 Task: Look for space in Juazeiro do Norte, Brazil from 7th July, 2023 to 15th July, 2023 for 6 adults in price range Rs.15000 to Rs.20000. Place can be entire place with 3 bedrooms having 3 beds and 3 bathrooms. Property type can be house, flat, guest house. Booking option can be shelf check-in. Required host language is Spanish.
Action: Mouse moved to (401, 73)
Screenshot: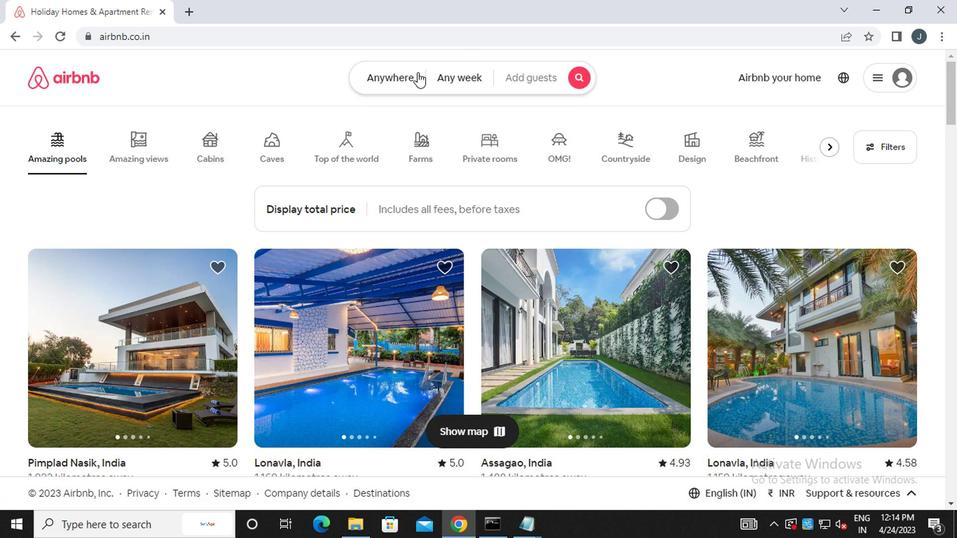
Action: Mouse pressed left at (401, 73)
Screenshot: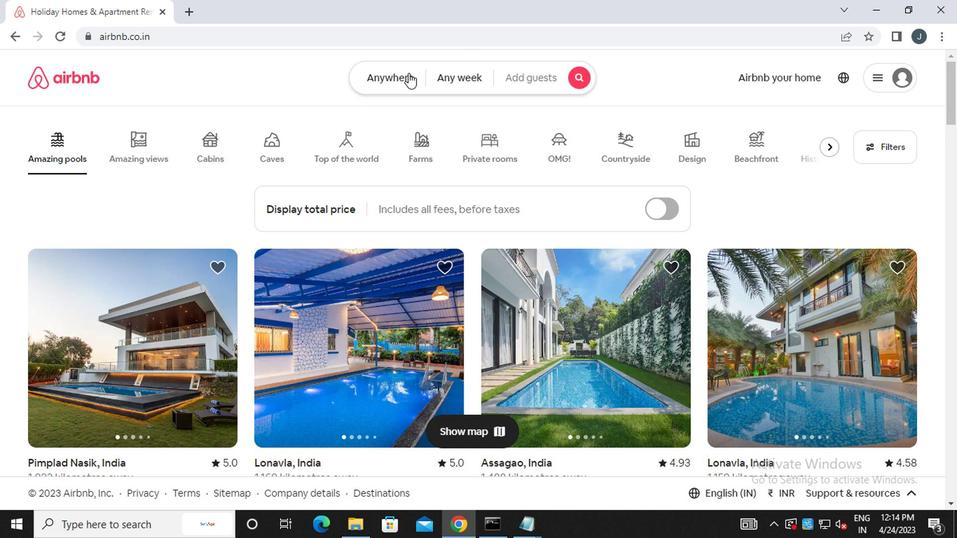
Action: Mouse moved to (268, 135)
Screenshot: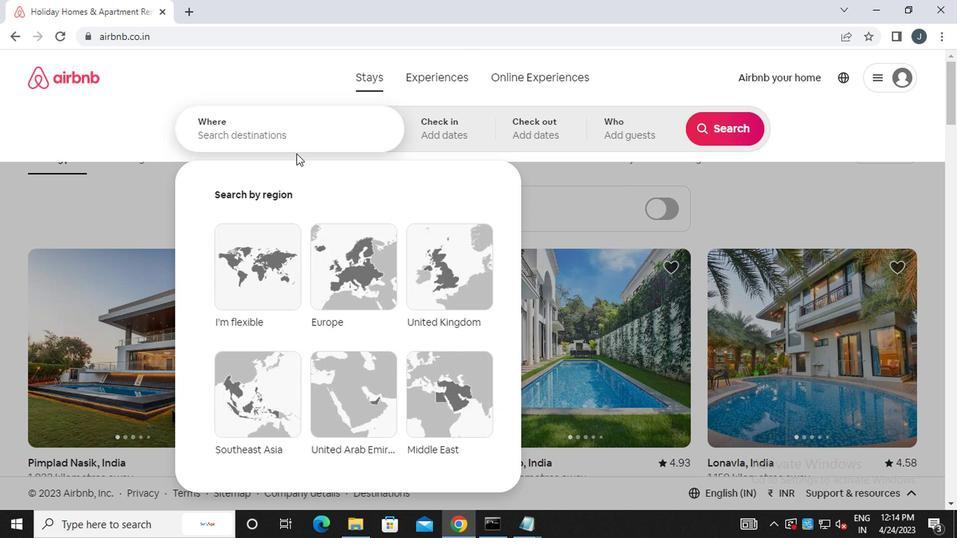 
Action: Mouse pressed left at (268, 135)
Screenshot: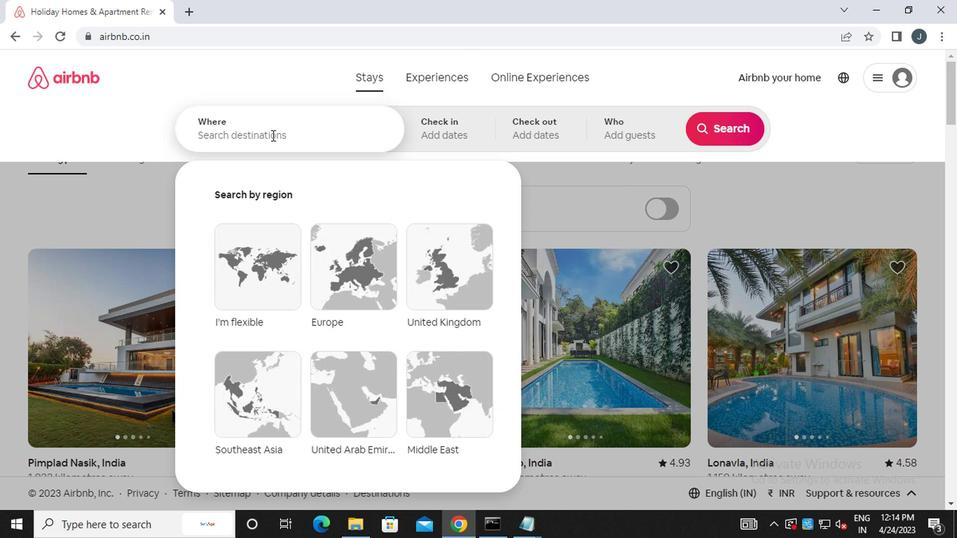 
Action: Mouse moved to (268, 135)
Screenshot: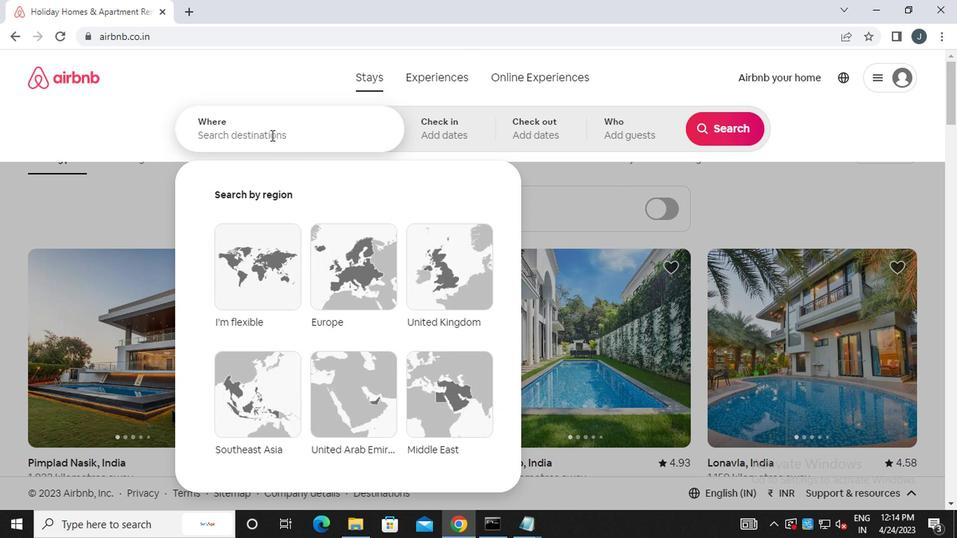 
Action: Key pressed <Key.caps_lock>j<Key.caps_lock>auzeiro<Key.space>do<Key.space><Key.caps_lock>b<Key.caps_lock>razil,
Screenshot: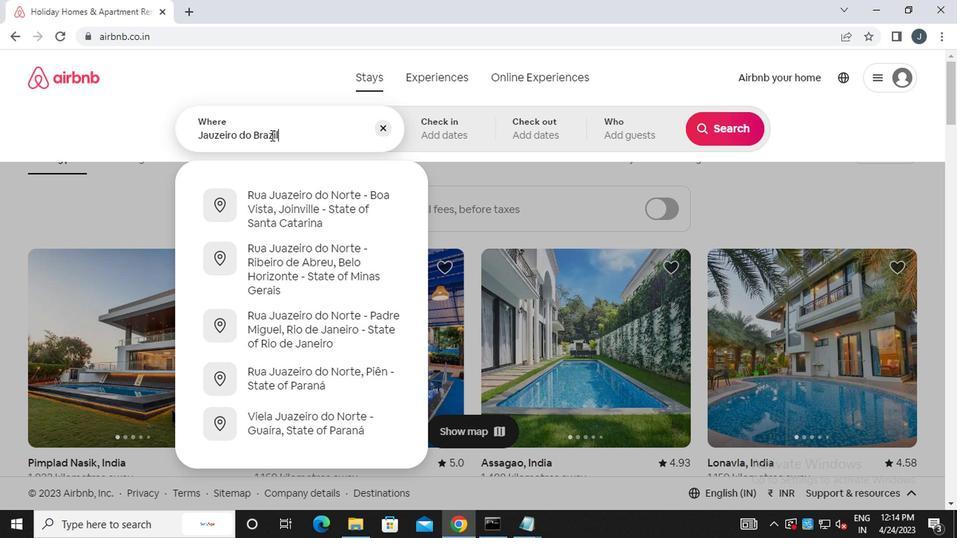 
Action: Mouse moved to (443, 129)
Screenshot: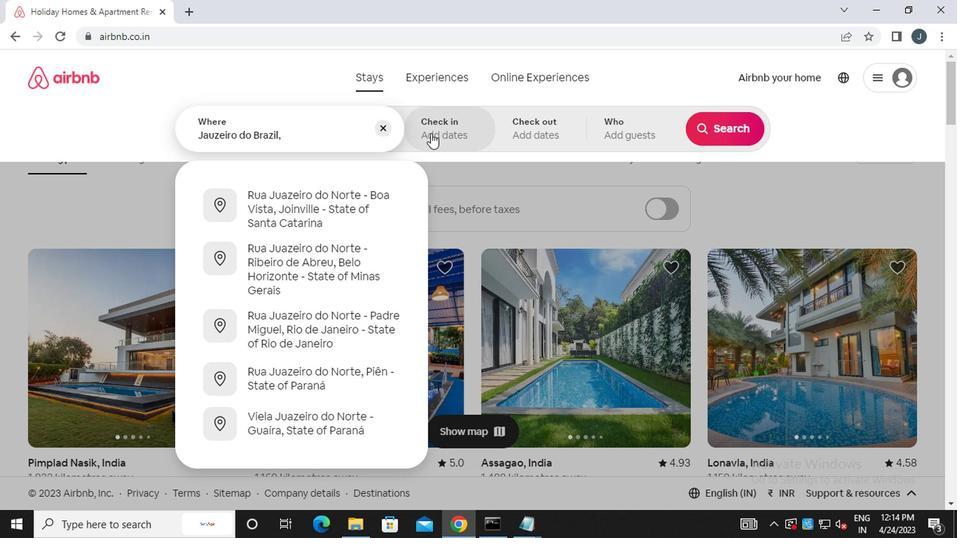 
Action: Mouse pressed left at (443, 129)
Screenshot: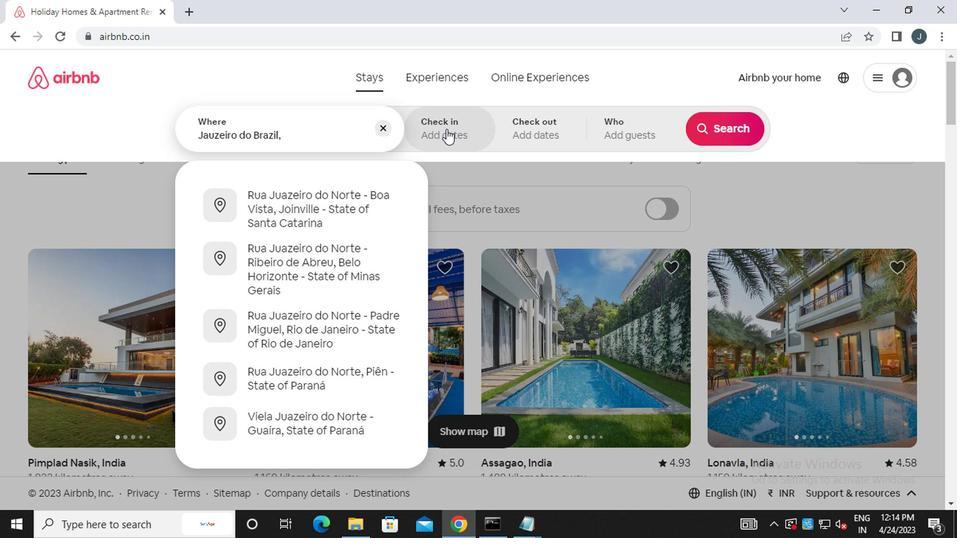 
Action: Mouse moved to (713, 243)
Screenshot: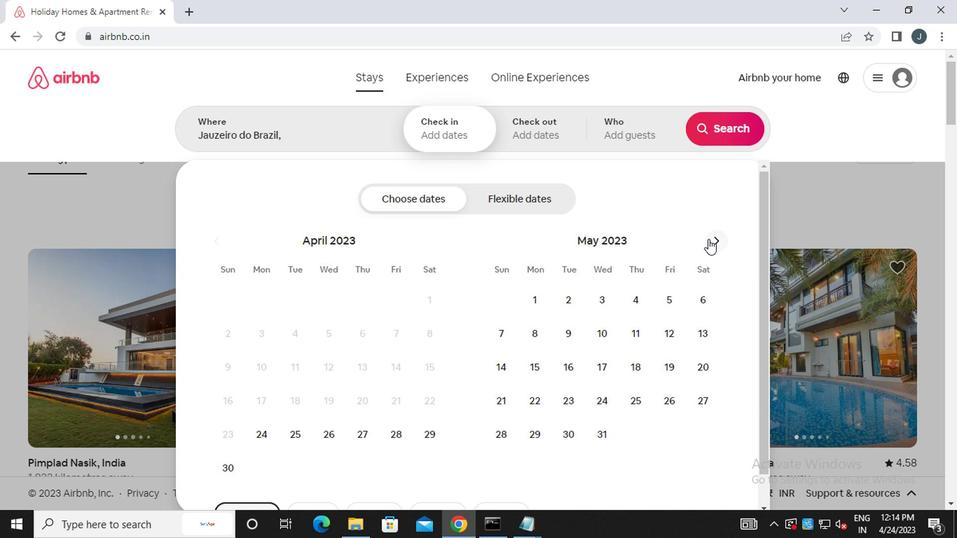 
Action: Mouse pressed left at (713, 243)
Screenshot: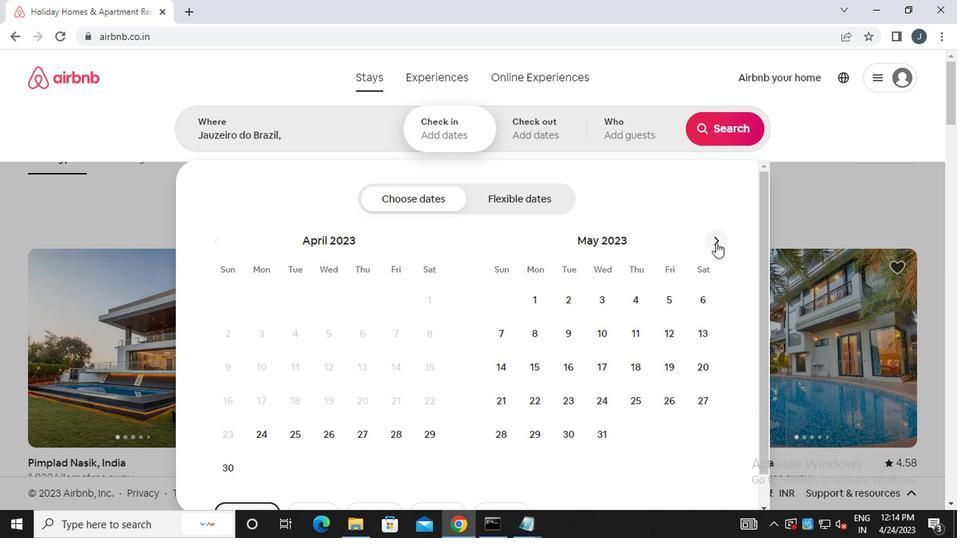 
Action: Mouse pressed left at (713, 243)
Screenshot: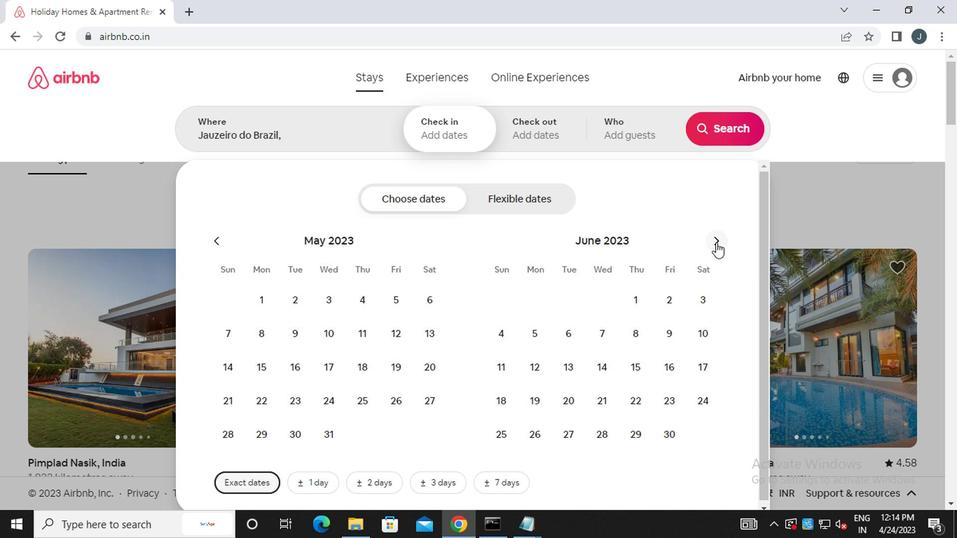
Action: Mouse moved to (665, 340)
Screenshot: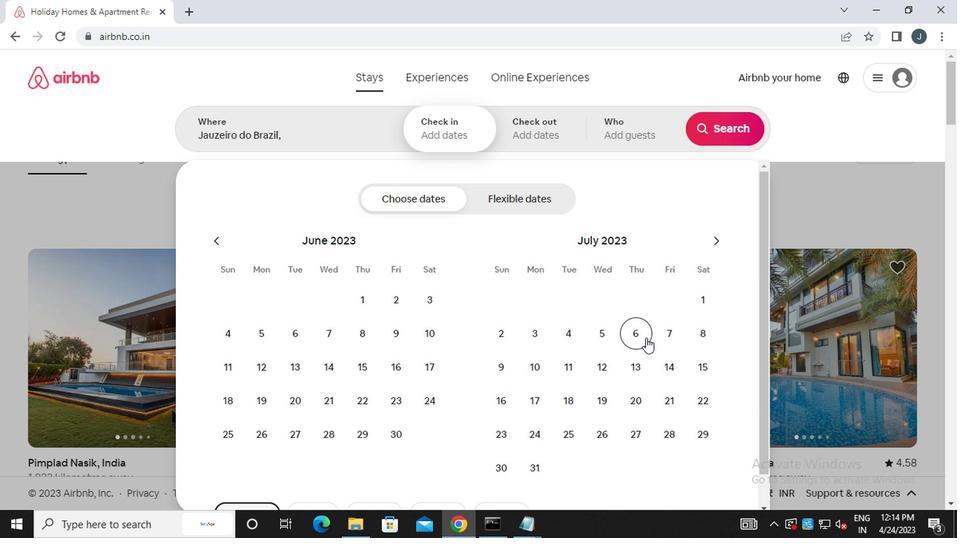 
Action: Mouse pressed left at (665, 340)
Screenshot: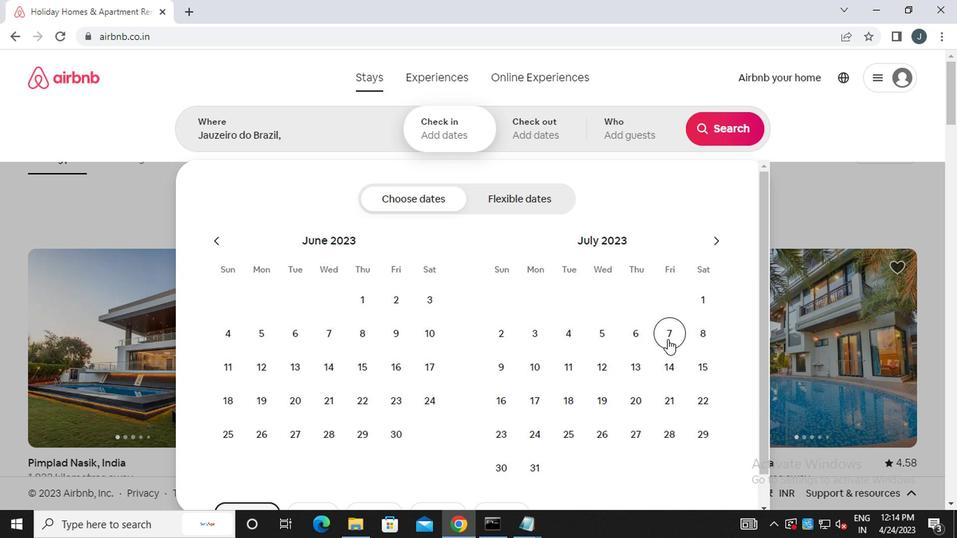 
Action: Mouse moved to (695, 369)
Screenshot: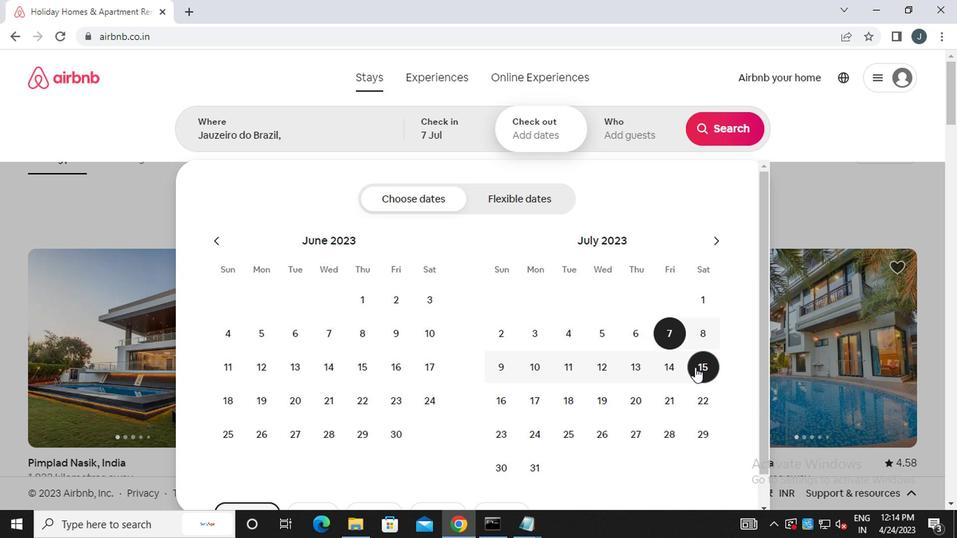 
Action: Mouse pressed left at (695, 369)
Screenshot: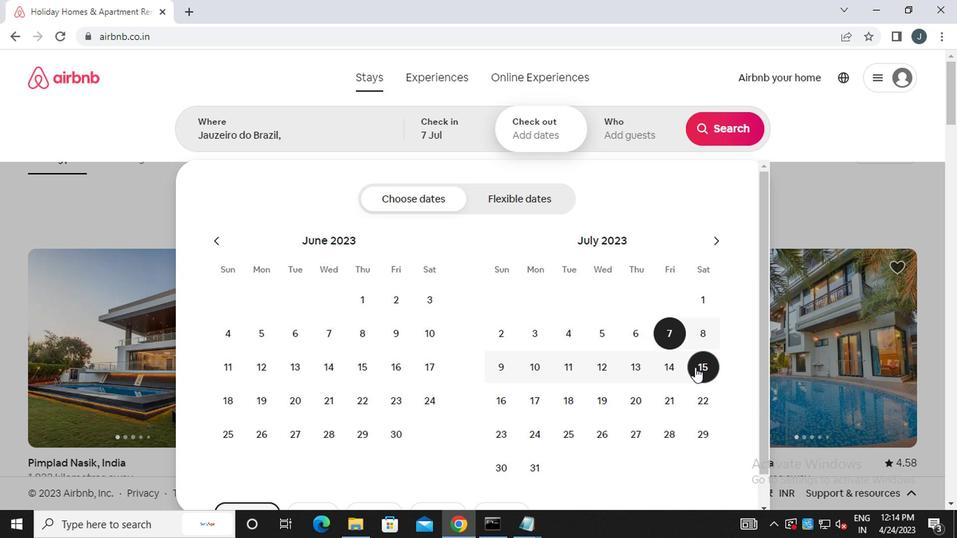 
Action: Mouse moved to (639, 129)
Screenshot: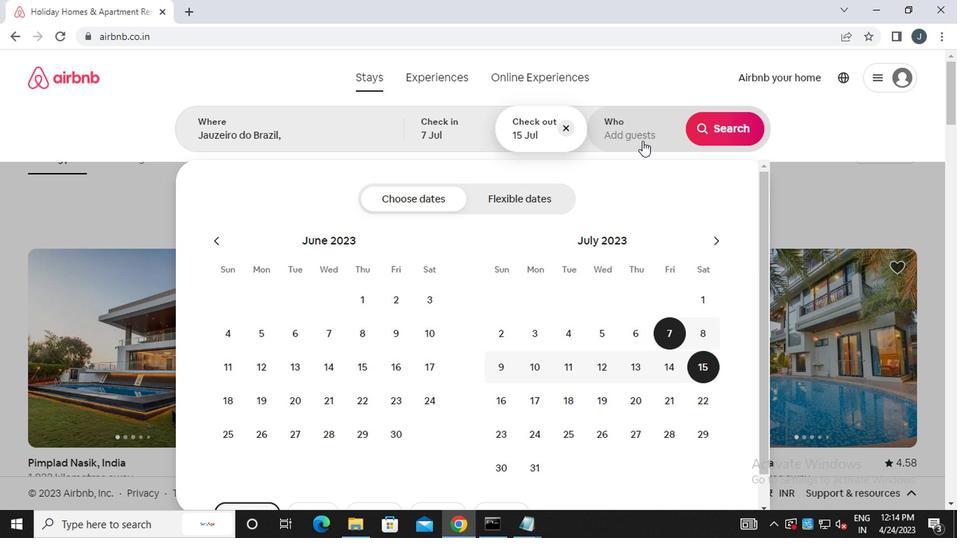 
Action: Mouse pressed left at (639, 129)
Screenshot: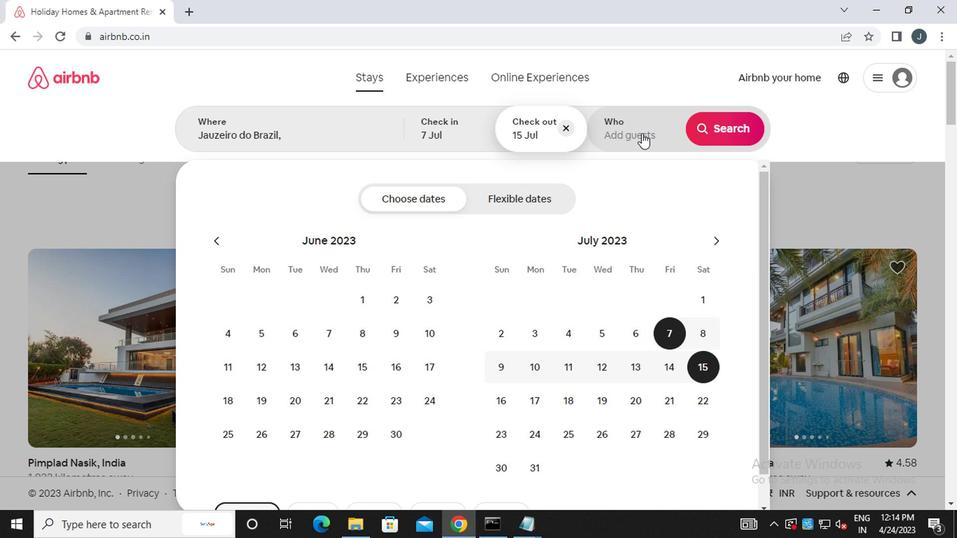 
Action: Mouse moved to (719, 200)
Screenshot: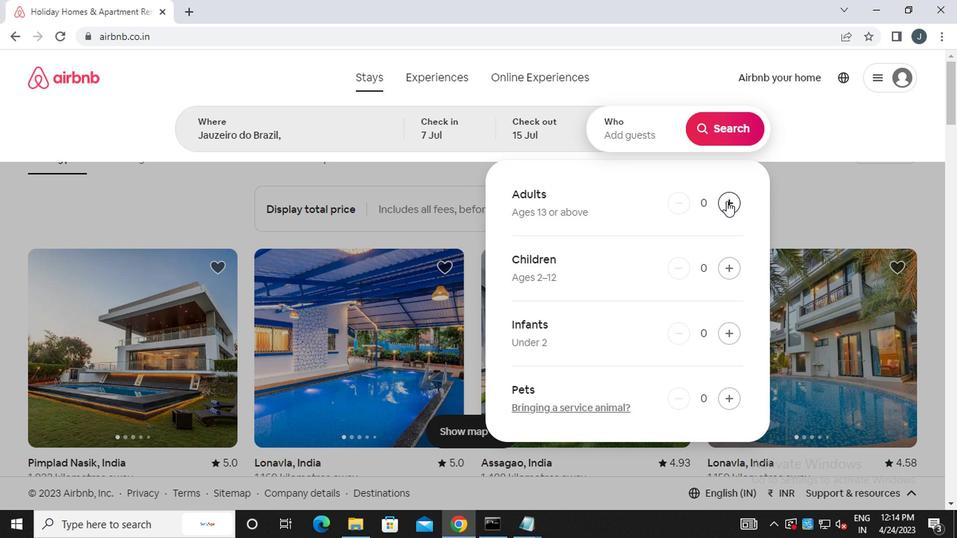 
Action: Mouse pressed left at (719, 200)
Screenshot: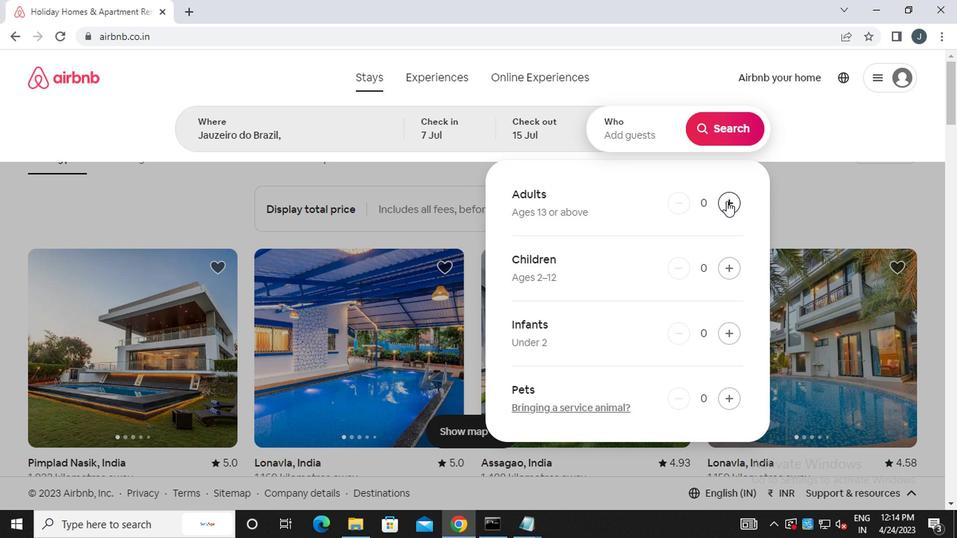 
Action: Mouse moved to (721, 200)
Screenshot: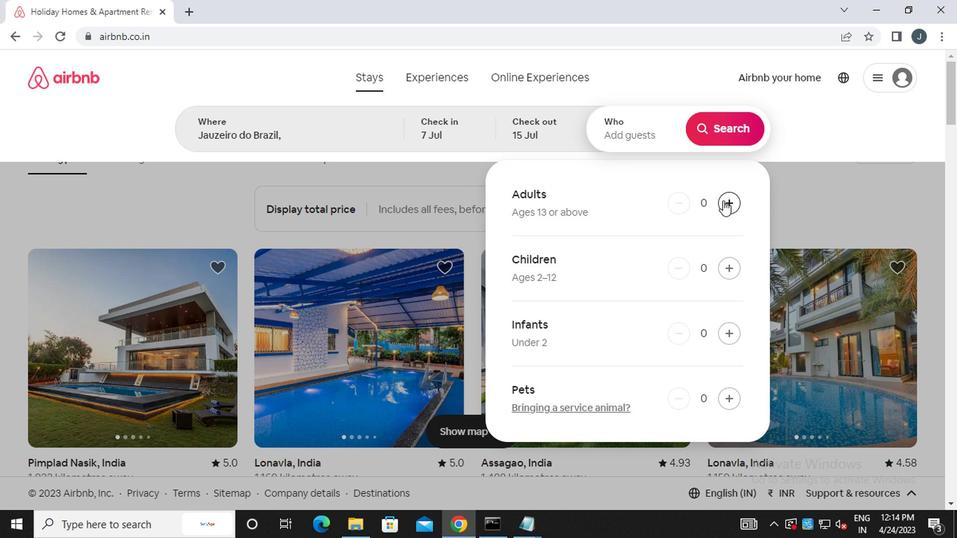 
Action: Mouse pressed left at (721, 200)
Screenshot: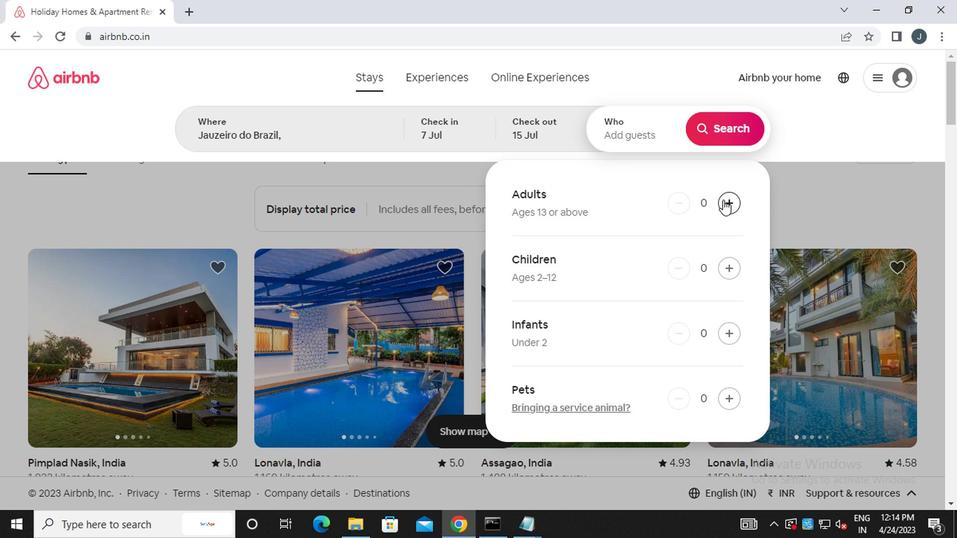 
Action: Mouse pressed left at (721, 200)
Screenshot: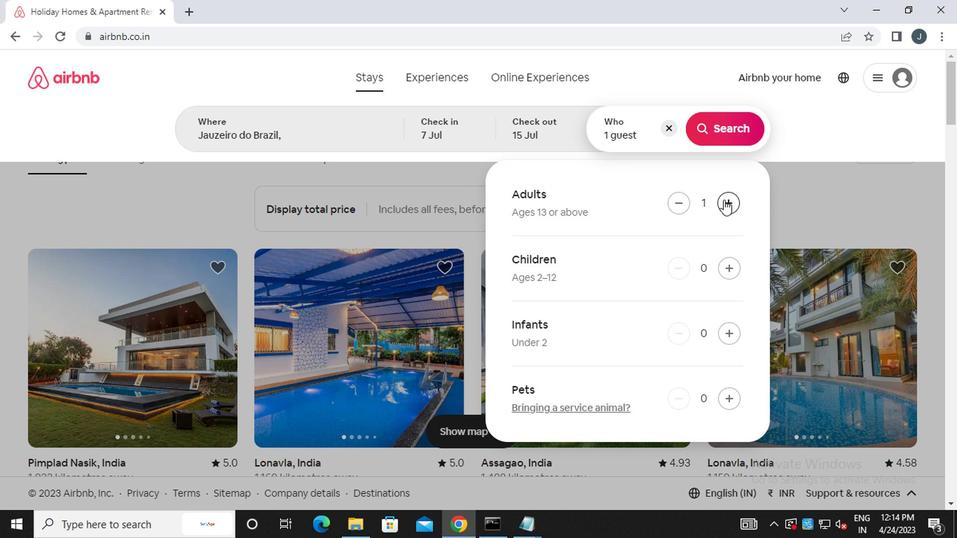 
Action: Mouse pressed left at (721, 200)
Screenshot: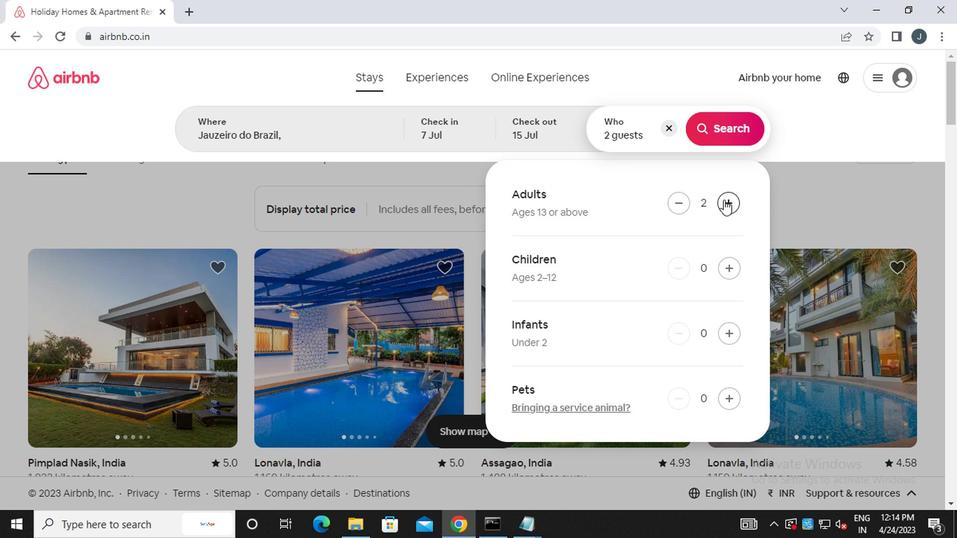 
Action: Mouse pressed left at (721, 200)
Screenshot: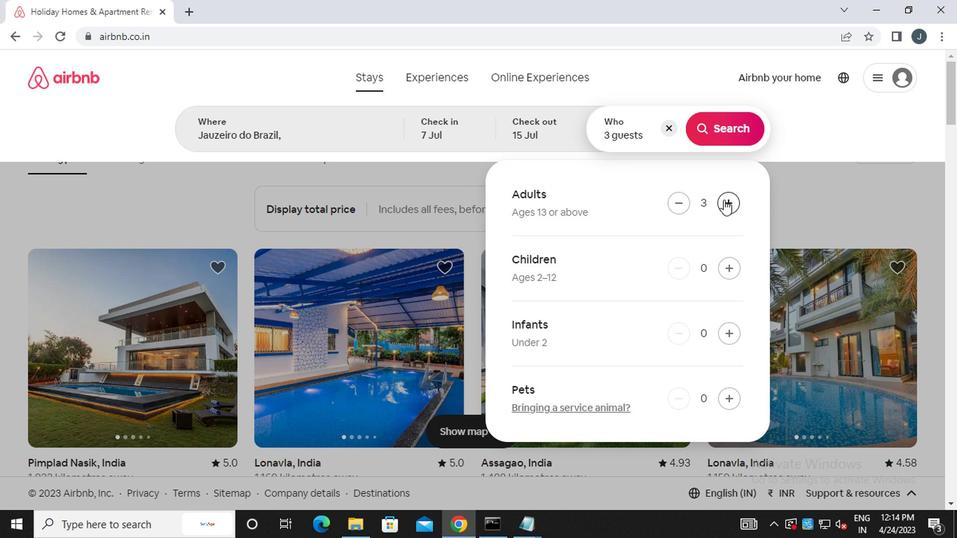 
Action: Mouse pressed left at (721, 200)
Screenshot: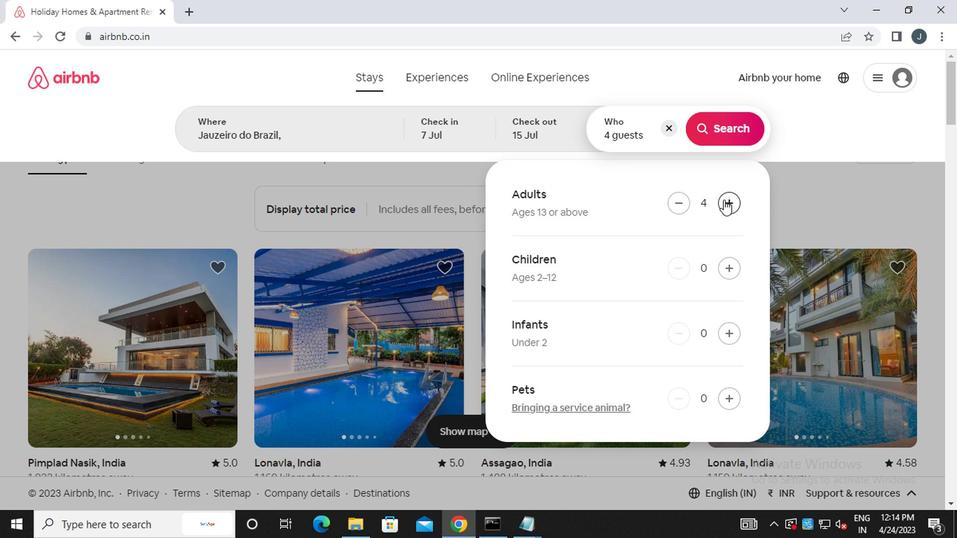 
Action: Mouse moved to (727, 131)
Screenshot: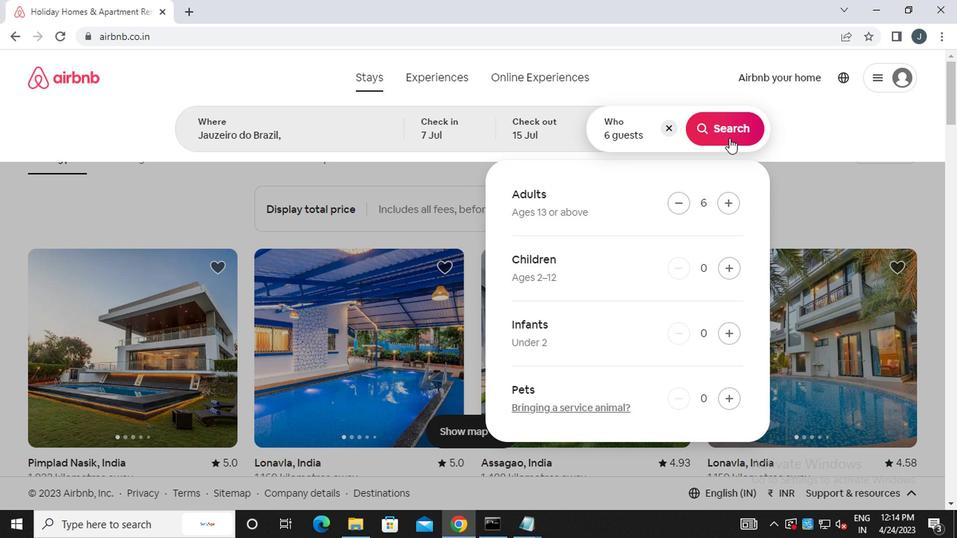
Action: Mouse pressed left at (727, 131)
Screenshot: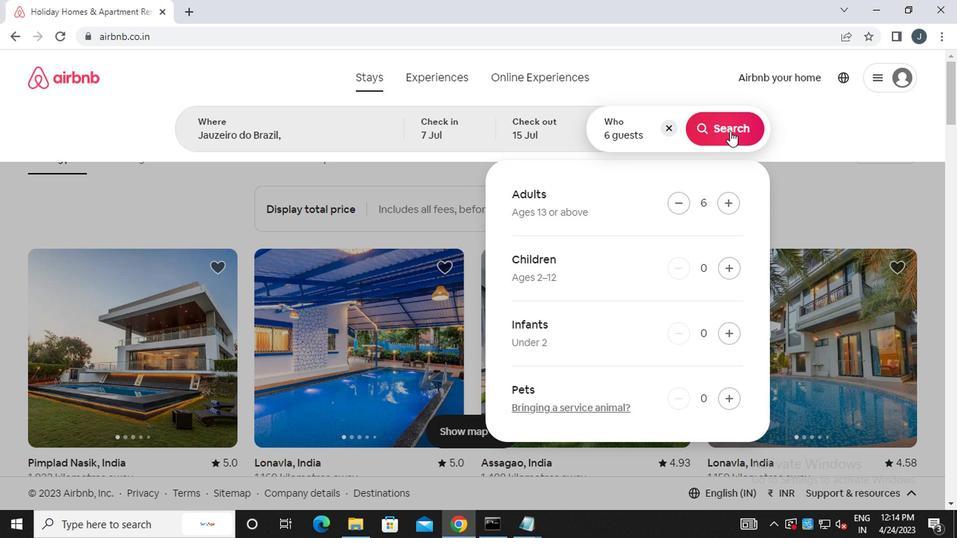 
Action: Mouse moved to (907, 128)
Screenshot: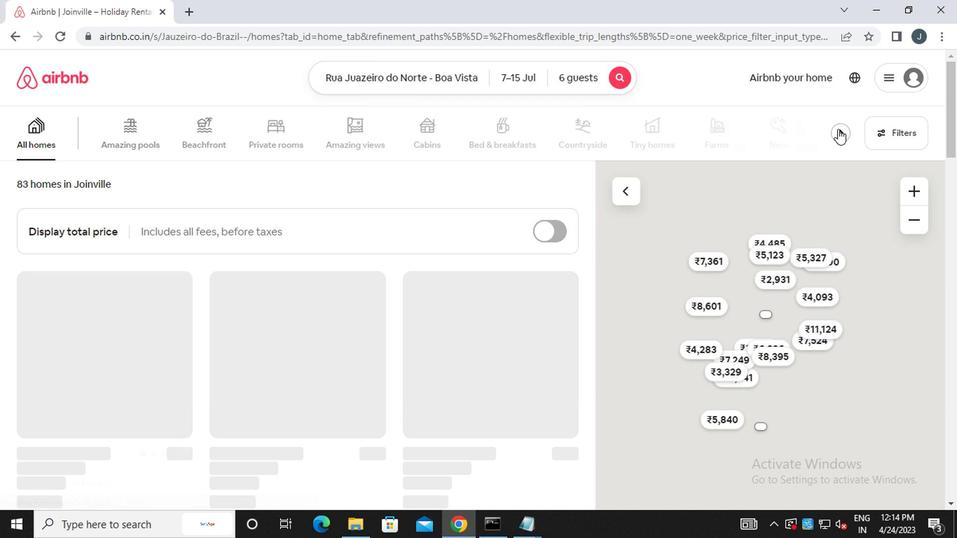 
Action: Mouse pressed left at (907, 128)
Screenshot: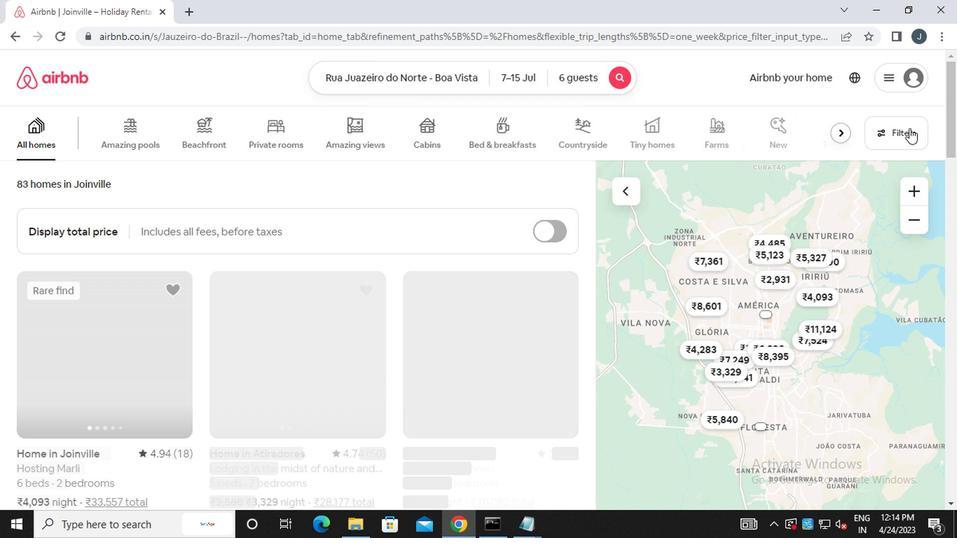 
Action: Mouse moved to (343, 300)
Screenshot: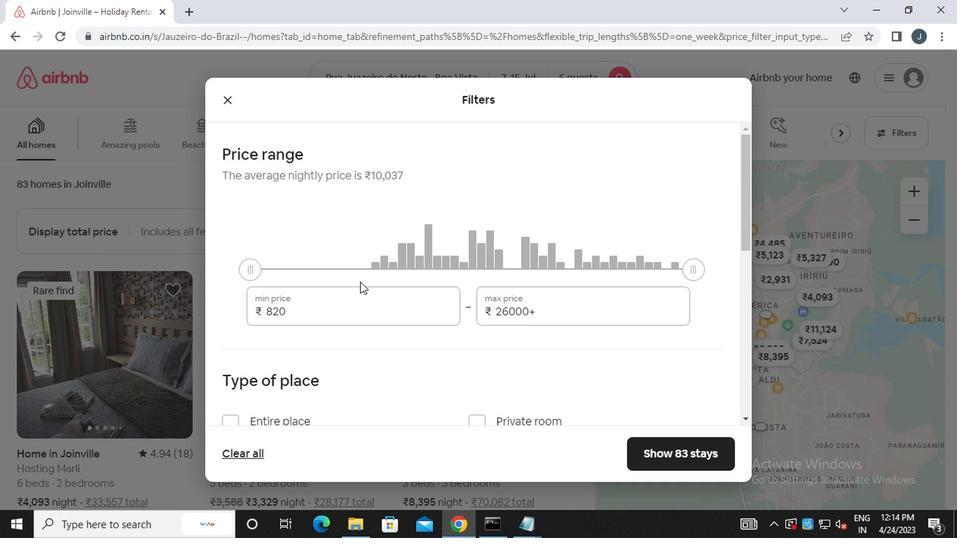 
Action: Mouse pressed left at (343, 300)
Screenshot: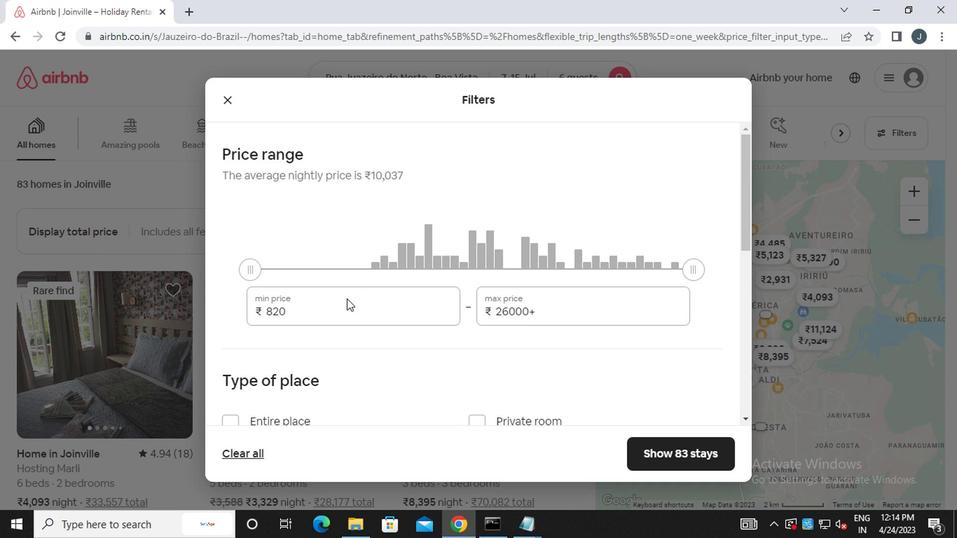 
Action: Mouse moved to (343, 300)
Screenshot: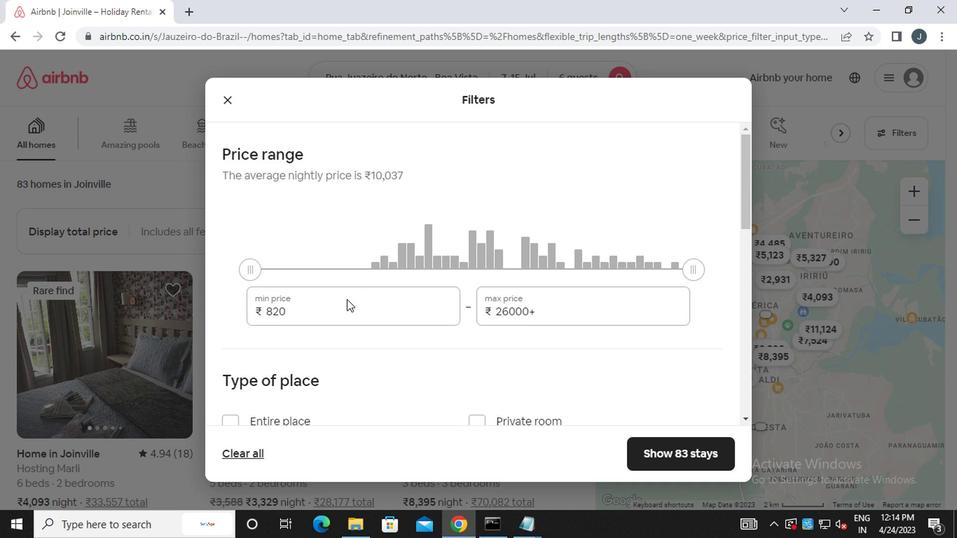 
Action: Key pressed <Key.backspace><Key.backspace><Key.backspace><<97>><<101>><<96>><<96>><<96>>
Screenshot: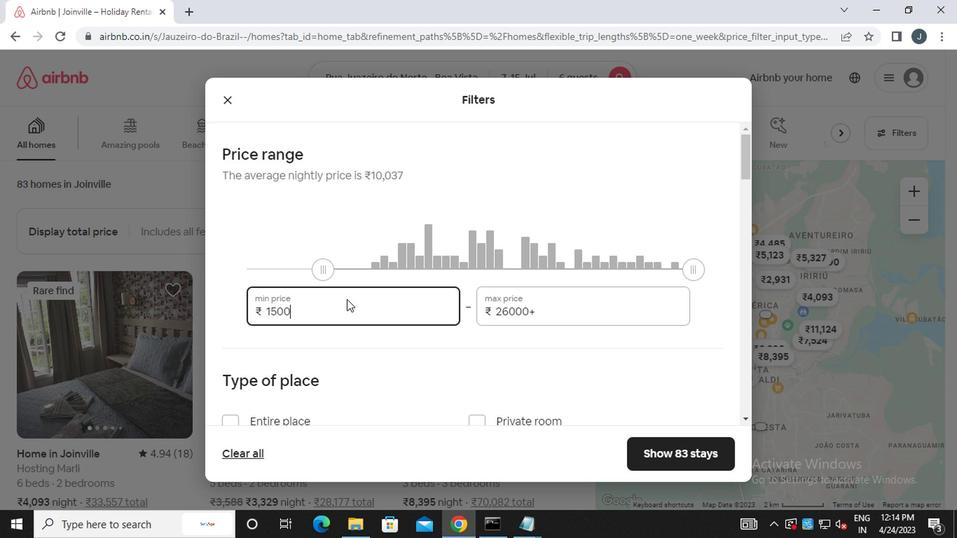
Action: Mouse moved to (563, 312)
Screenshot: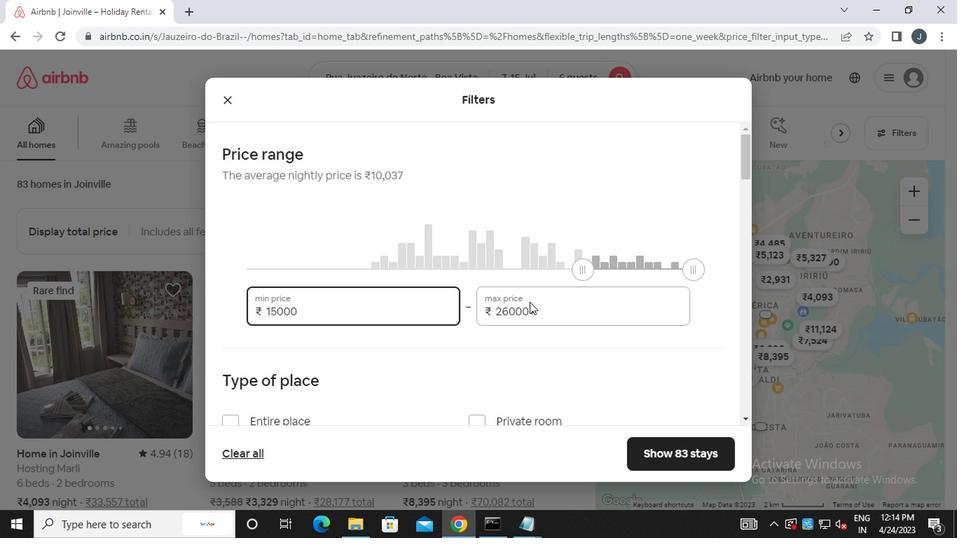 
Action: Mouse pressed left at (563, 312)
Screenshot: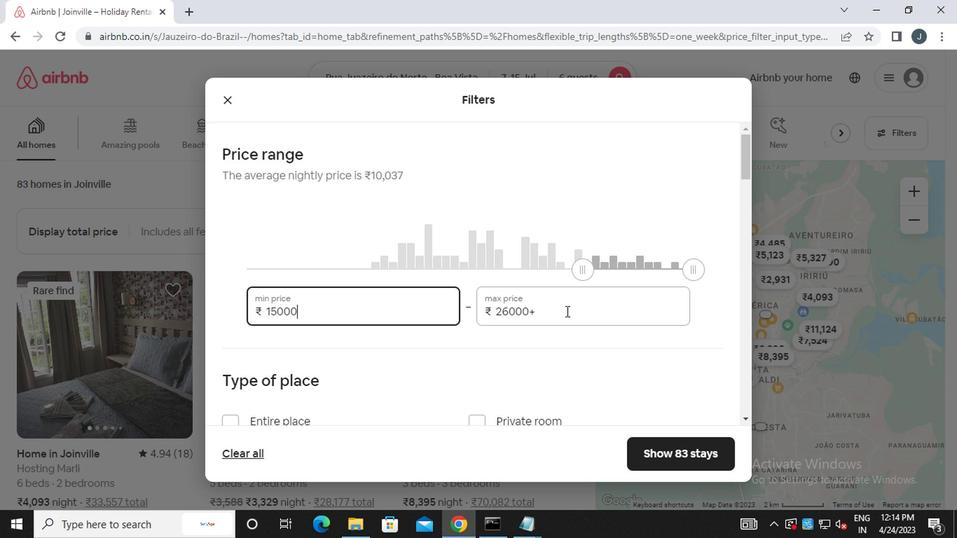 
Action: Key pressed <Key.backspace><Key.backspace><Key.backspace><Key.backspace><Key.backspace><Key.backspace><Key.backspace><Key.backspace><Key.backspace><Key.backspace><Key.backspace><Key.backspace><<98>><<96>><<96>><<96>><<96>>
Screenshot: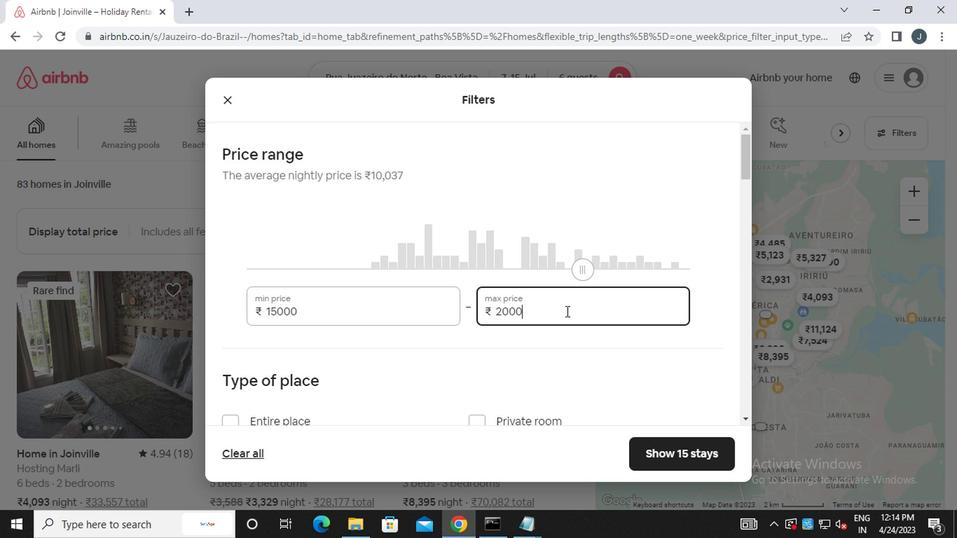 
Action: Mouse moved to (565, 319)
Screenshot: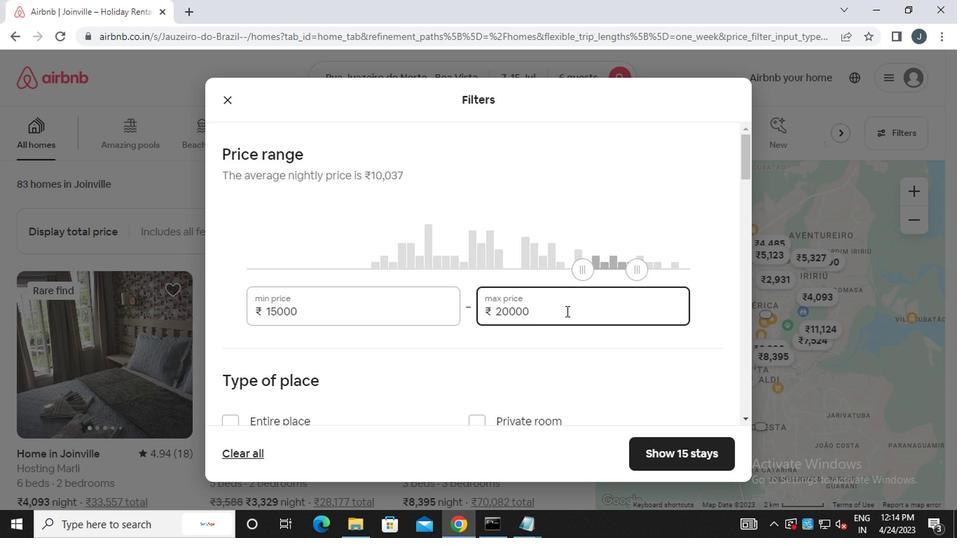 
Action: Mouse scrolled (565, 319) with delta (0, 0)
Screenshot: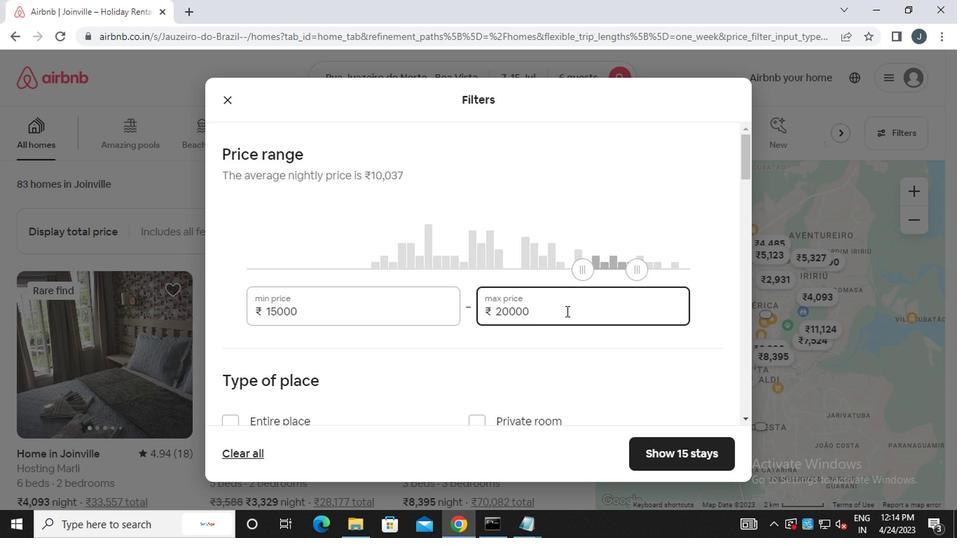 
Action: Mouse scrolled (565, 319) with delta (0, 0)
Screenshot: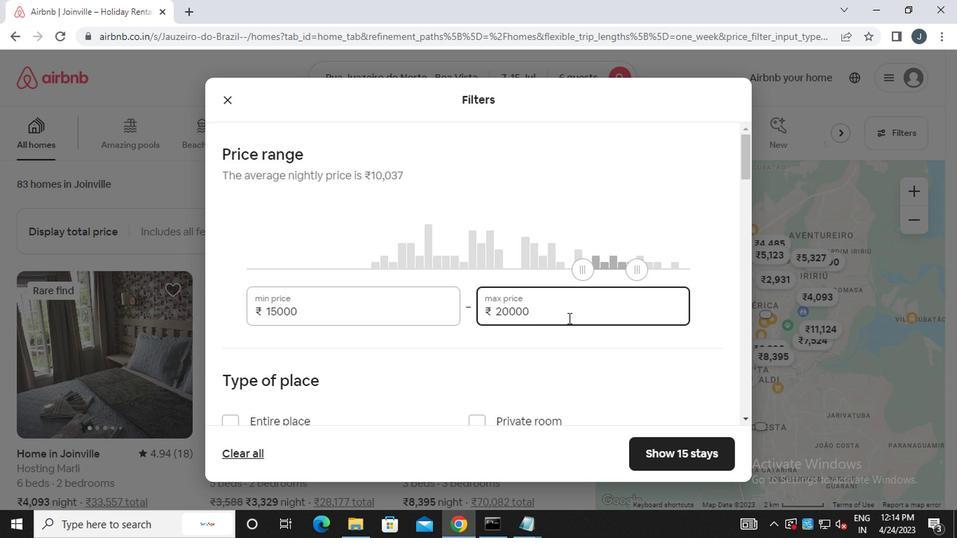 
Action: Mouse moved to (325, 288)
Screenshot: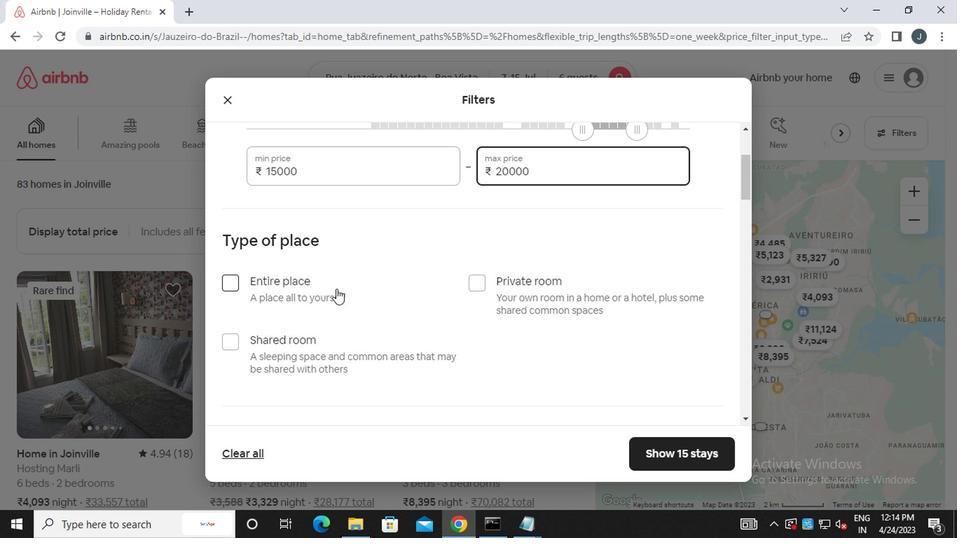 
Action: Mouse pressed left at (325, 288)
Screenshot: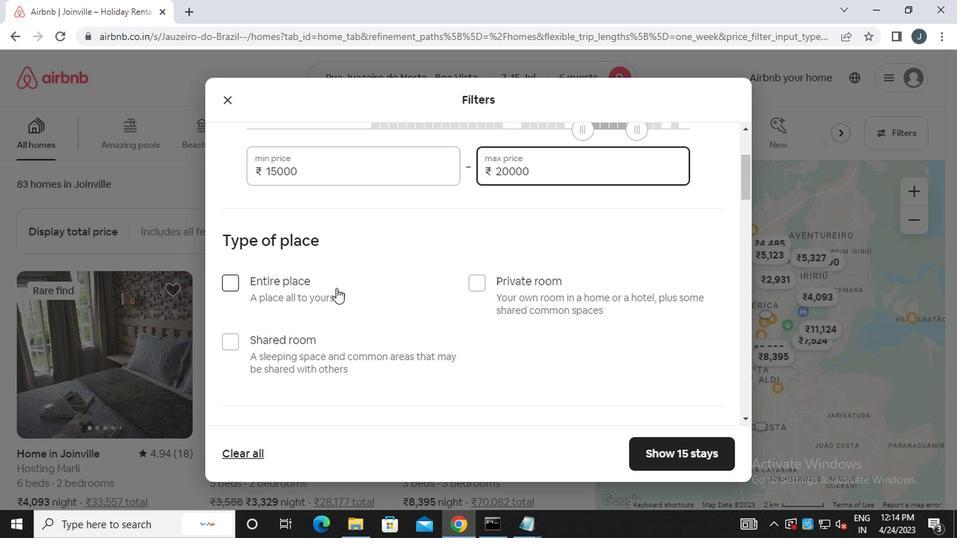 
Action: Mouse moved to (346, 300)
Screenshot: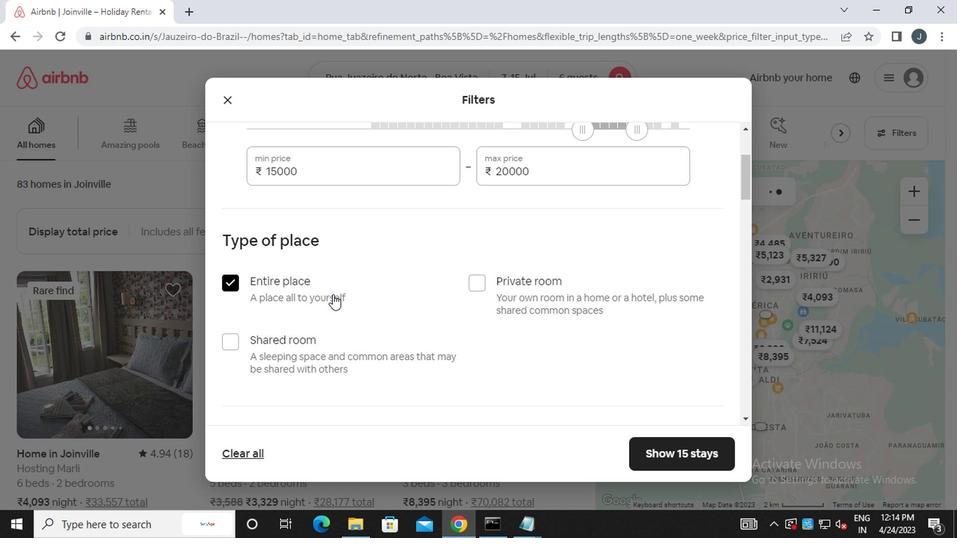 
Action: Mouse scrolled (346, 299) with delta (0, 0)
Screenshot: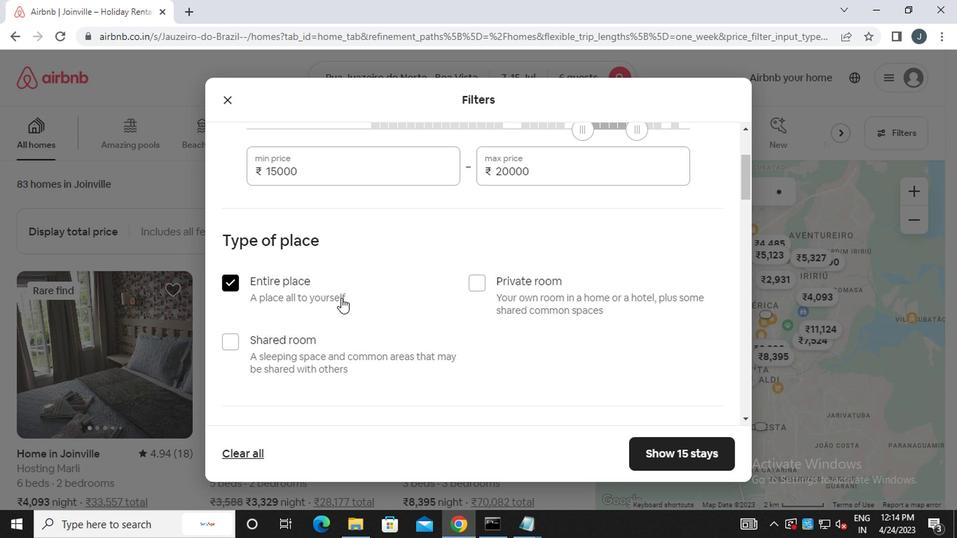 
Action: Mouse scrolled (346, 299) with delta (0, 0)
Screenshot: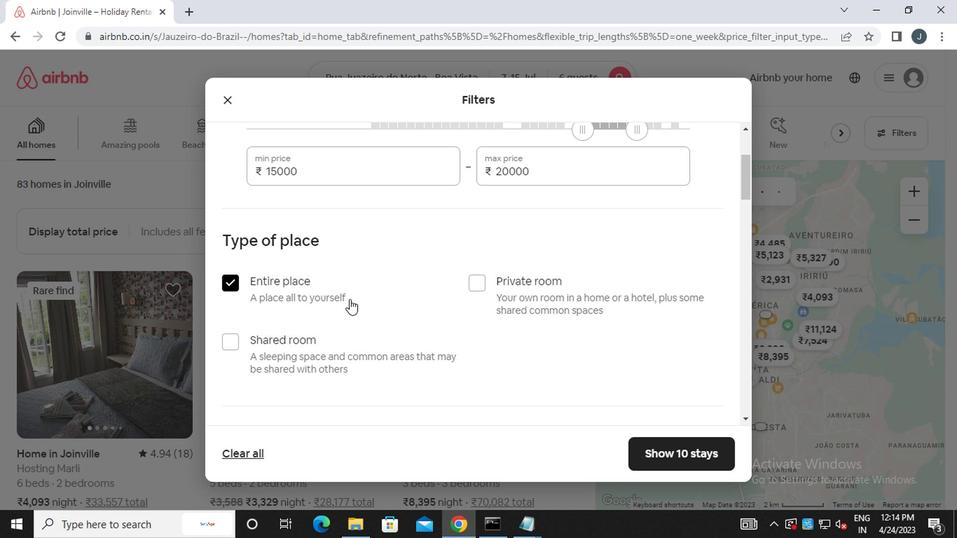 
Action: Mouse moved to (328, 367)
Screenshot: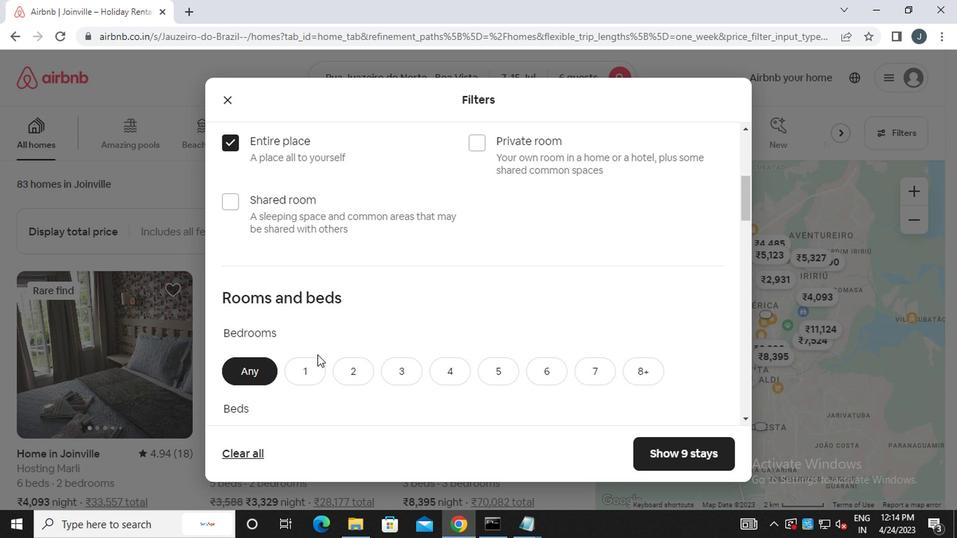
Action: Mouse scrolled (328, 367) with delta (0, 0)
Screenshot: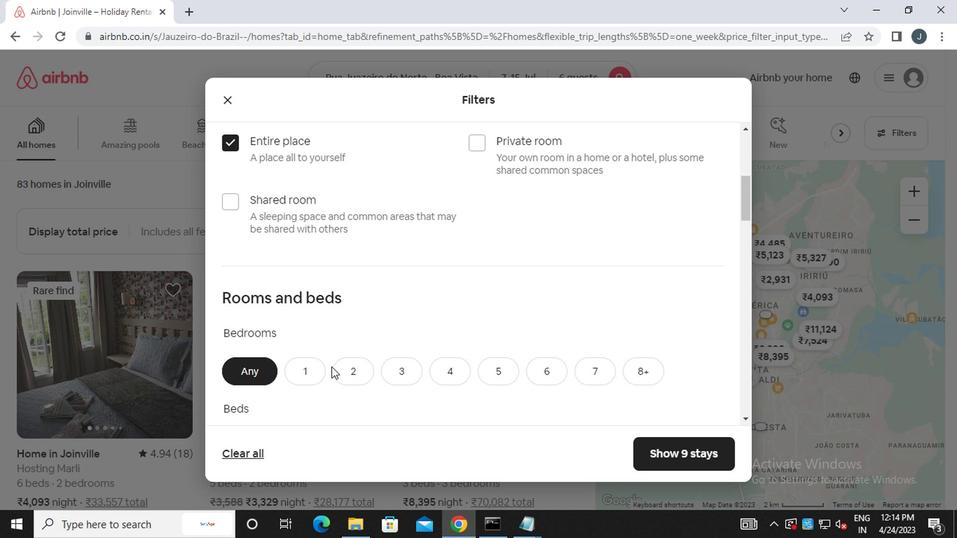 
Action: Mouse scrolled (328, 367) with delta (0, 0)
Screenshot: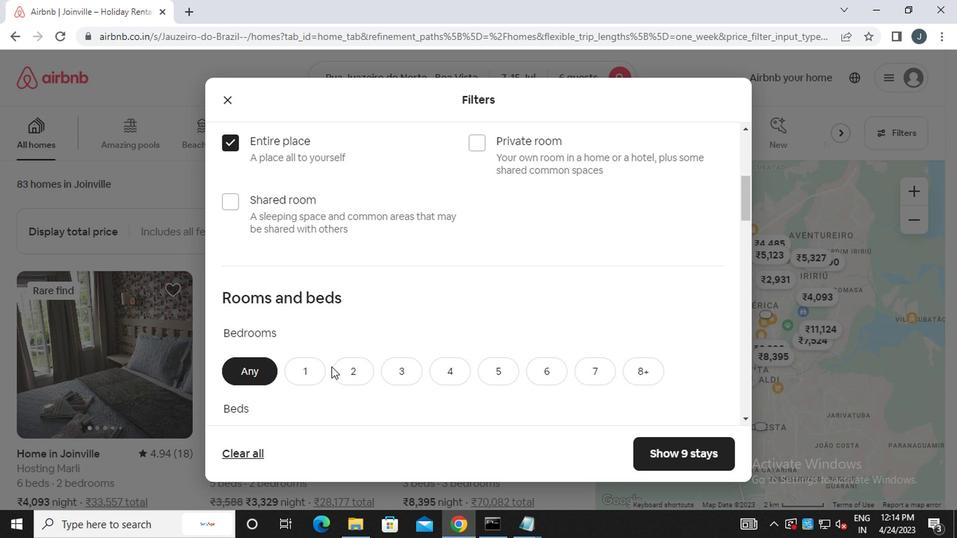 
Action: Mouse scrolled (328, 367) with delta (0, 0)
Screenshot: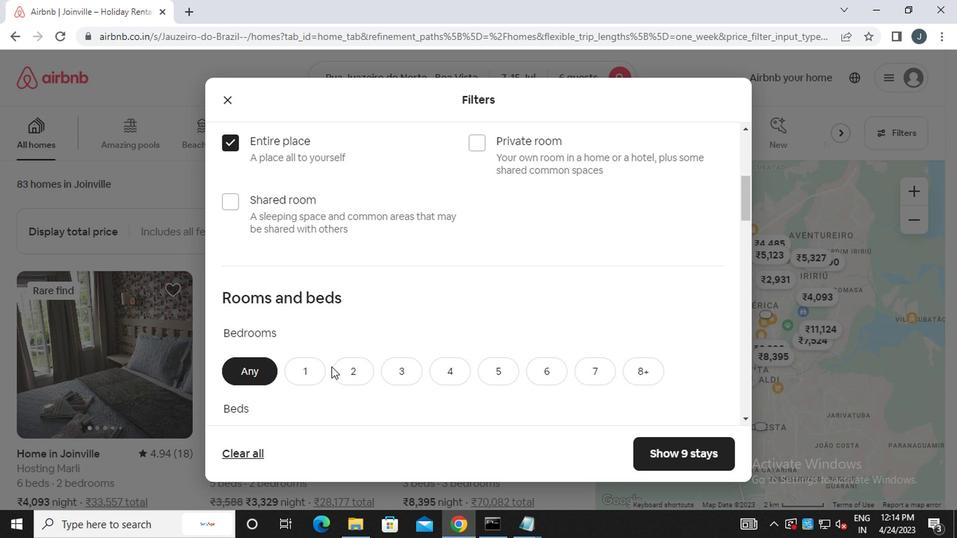 
Action: Mouse moved to (405, 166)
Screenshot: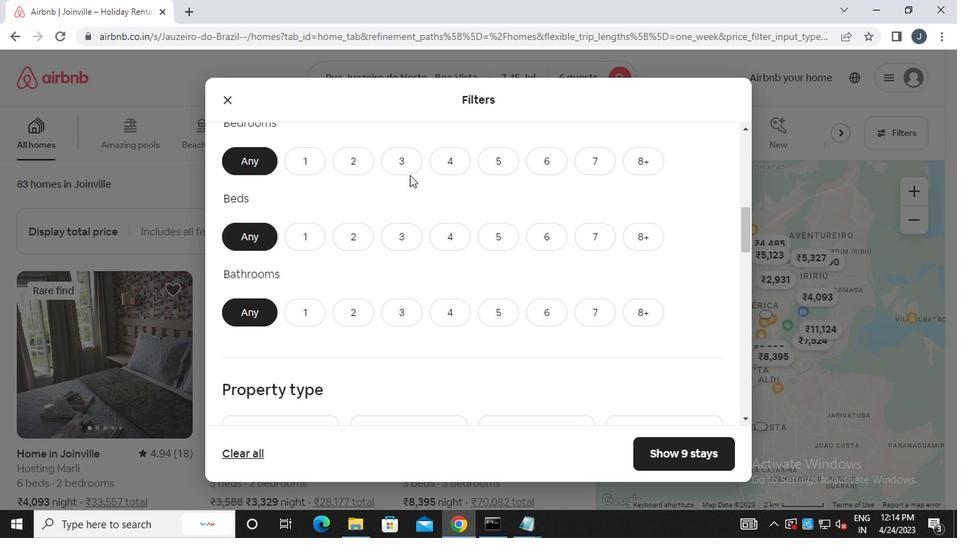 
Action: Mouse pressed left at (405, 166)
Screenshot: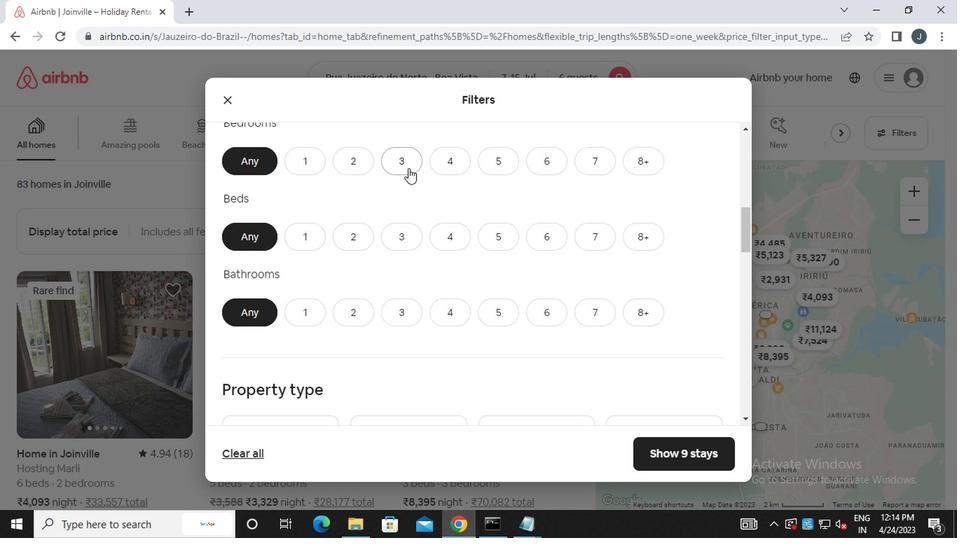 
Action: Mouse moved to (404, 229)
Screenshot: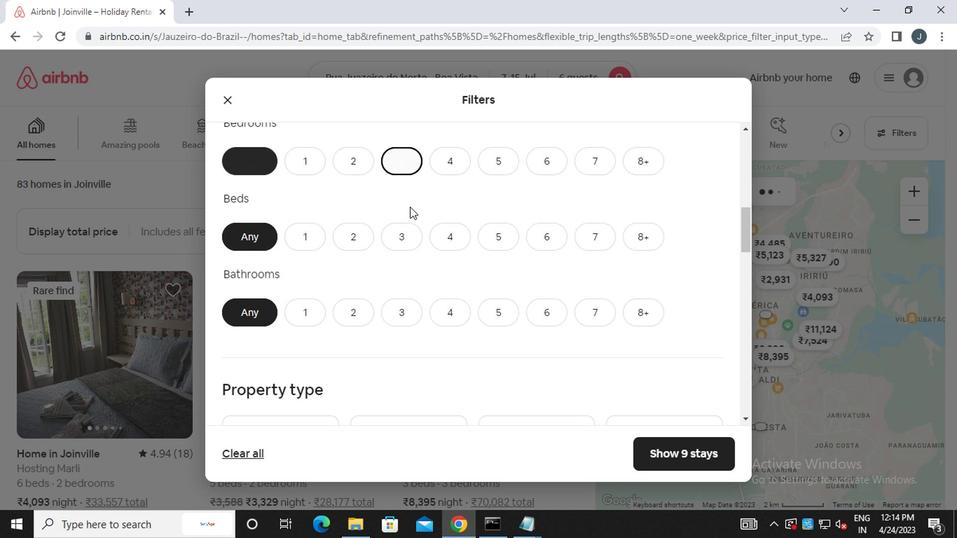 
Action: Mouse pressed left at (404, 229)
Screenshot: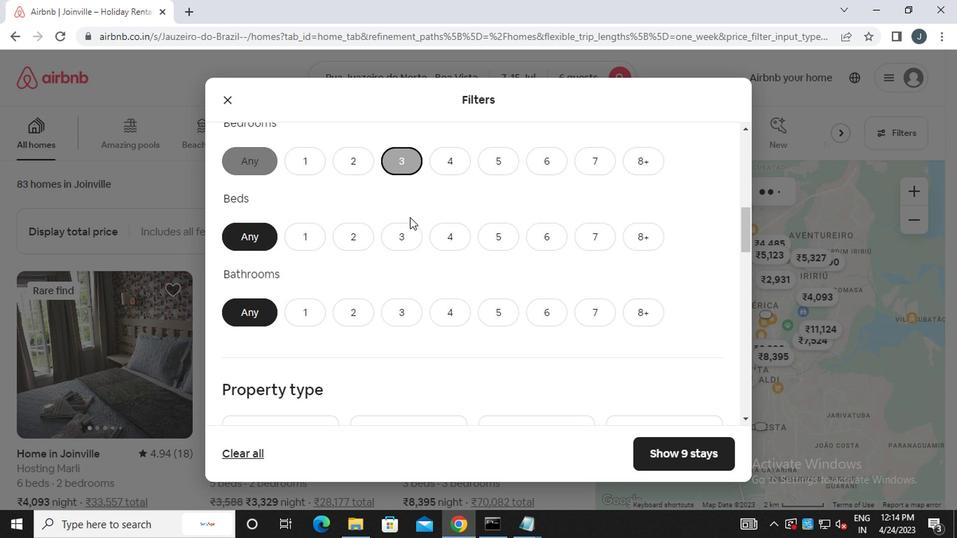 
Action: Mouse moved to (394, 311)
Screenshot: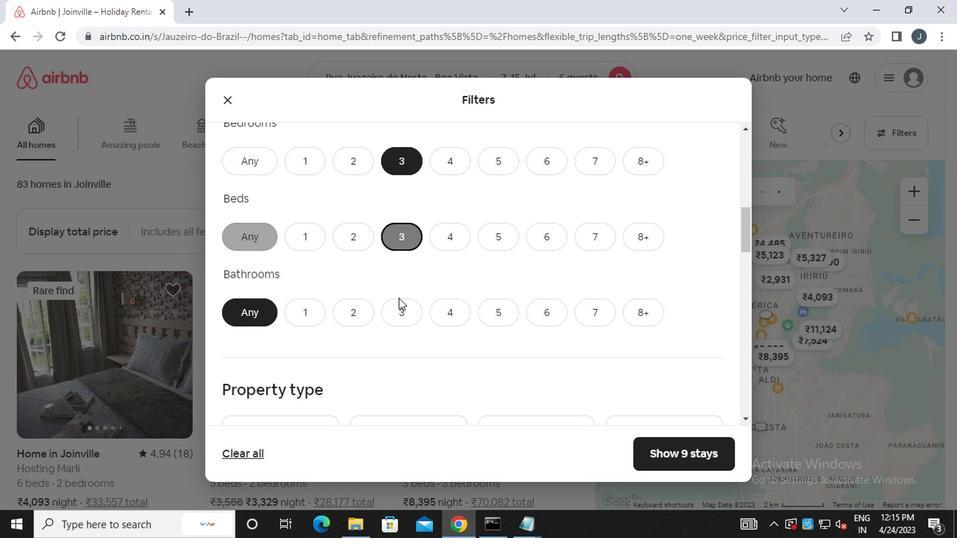 
Action: Mouse pressed left at (394, 311)
Screenshot: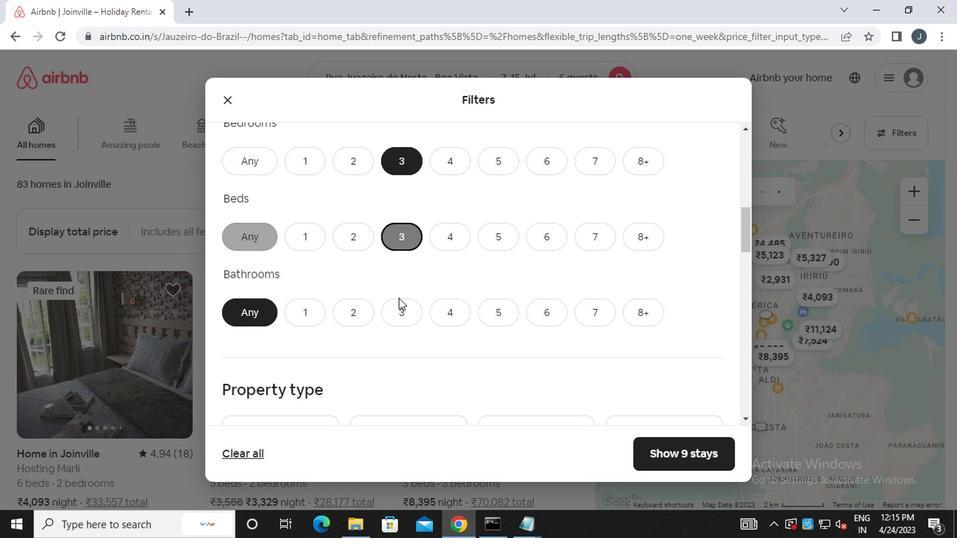 
Action: Mouse moved to (393, 315)
Screenshot: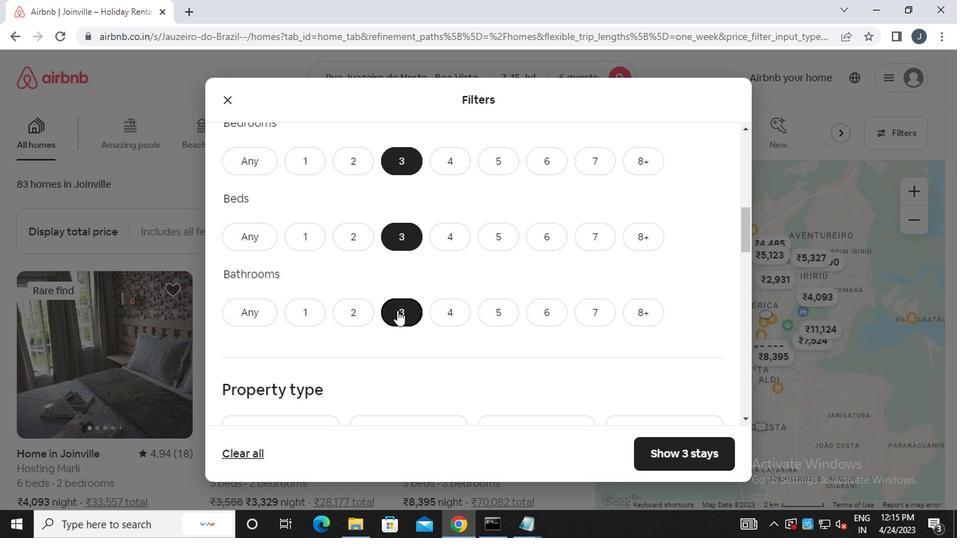 
Action: Mouse scrolled (393, 314) with delta (0, 0)
Screenshot: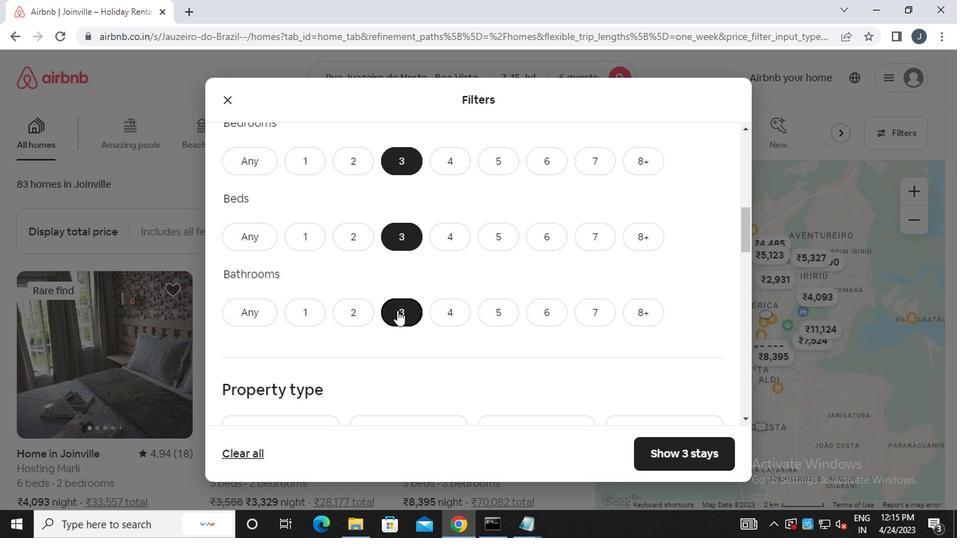 
Action: Mouse moved to (392, 317)
Screenshot: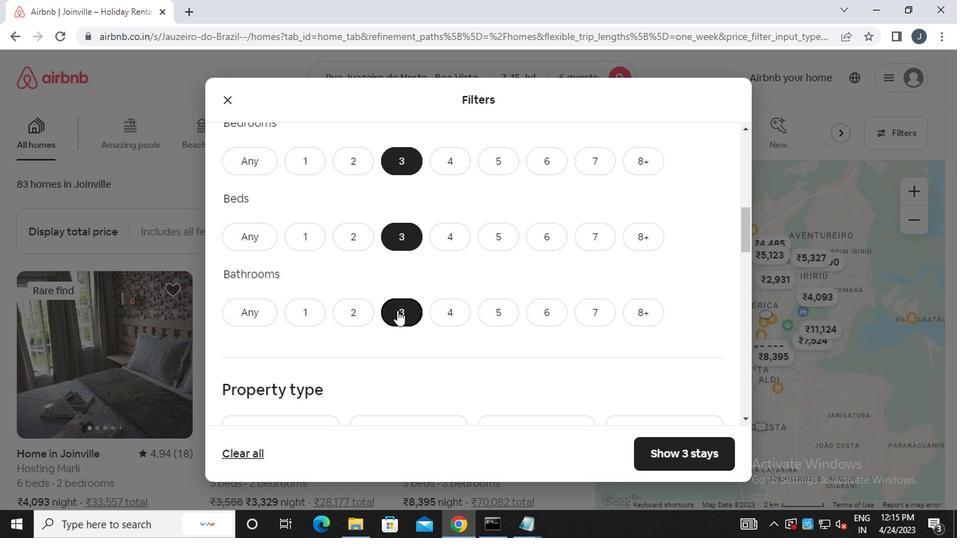 
Action: Mouse scrolled (392, 316) with delta (0, 0)
Screenshot: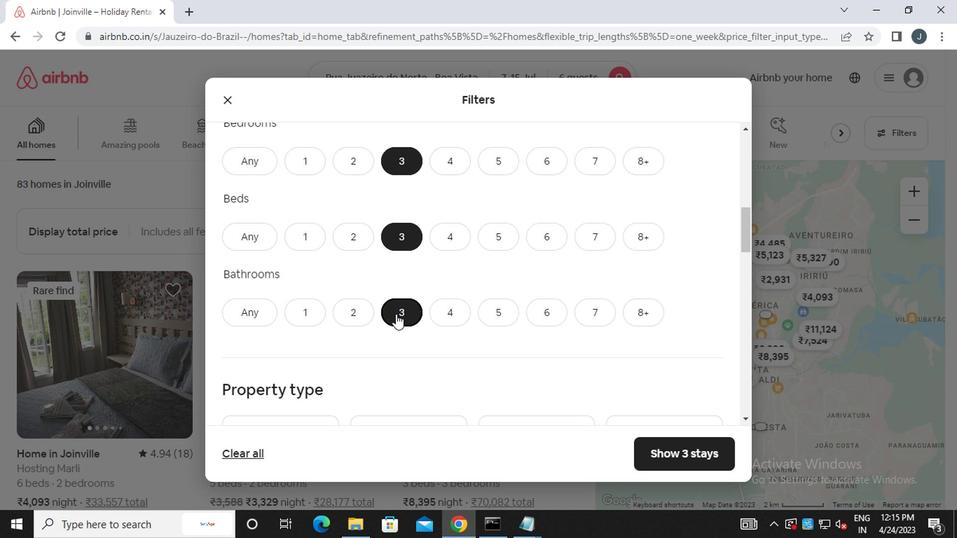 
Action: Mouse moved to (313, 333)
Screenshot: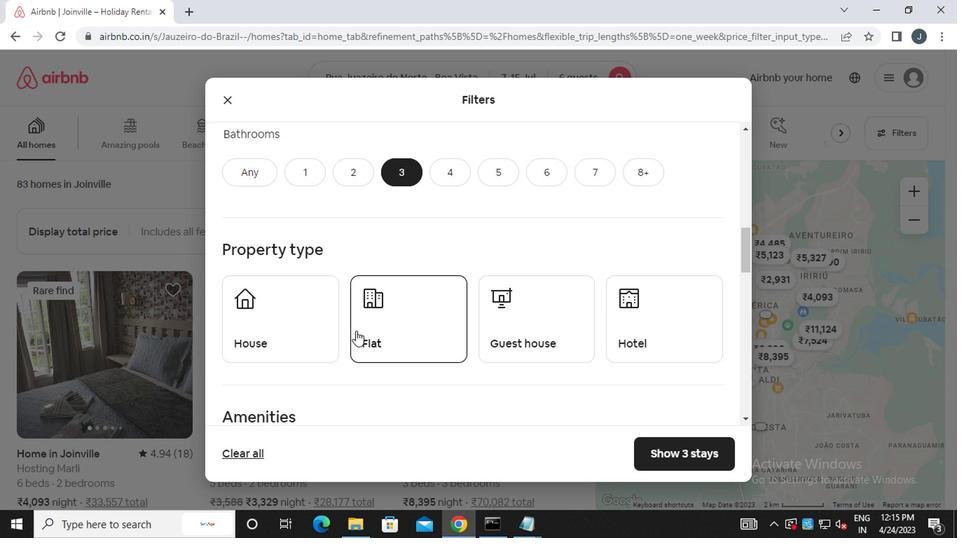 
Action: Mouse pressed left at (313, 333)
Screenshot: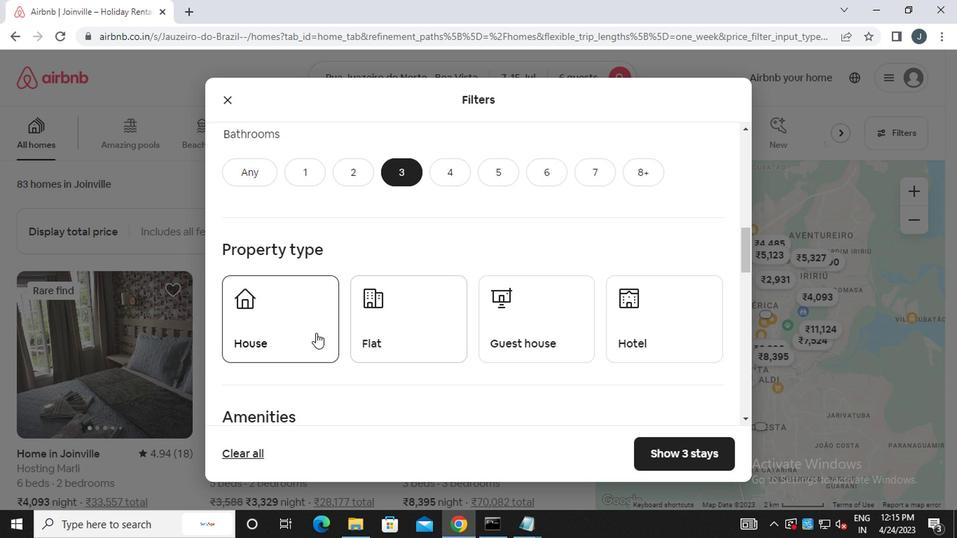 
Action: Mouse moved to (407, 331)
Screenshot: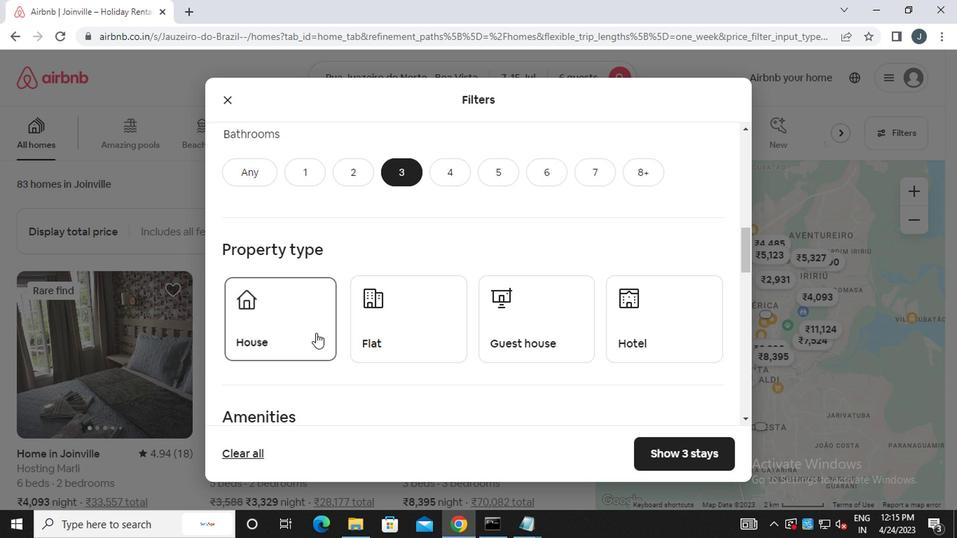 
Action: Mouse pressed left at (407, 331)
Screenshot: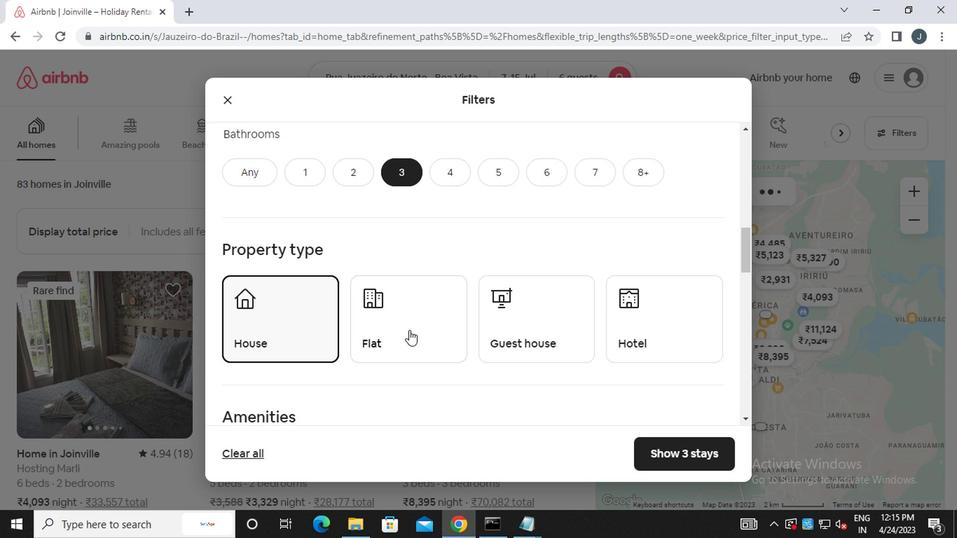 
Action: Mouse moved to (498, 326)
Screenshot: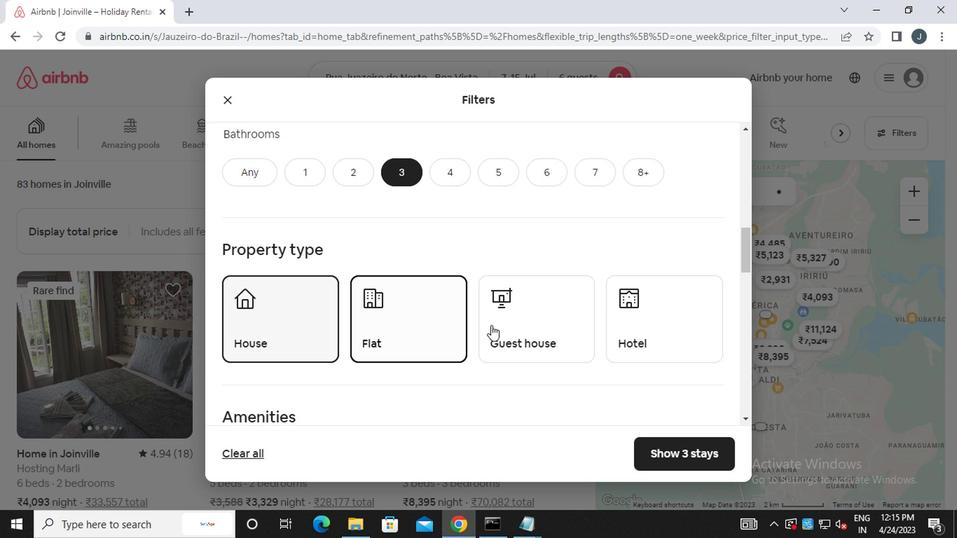 
Action: Mouse pressed left at (498, 326)
Screenshot: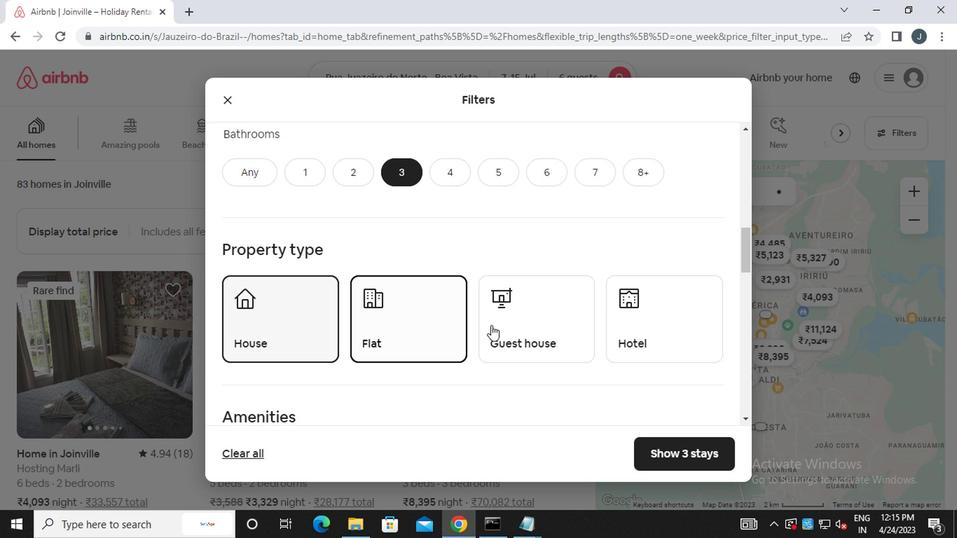 
Action: Mouse moved to (514, 331)
Screenshot: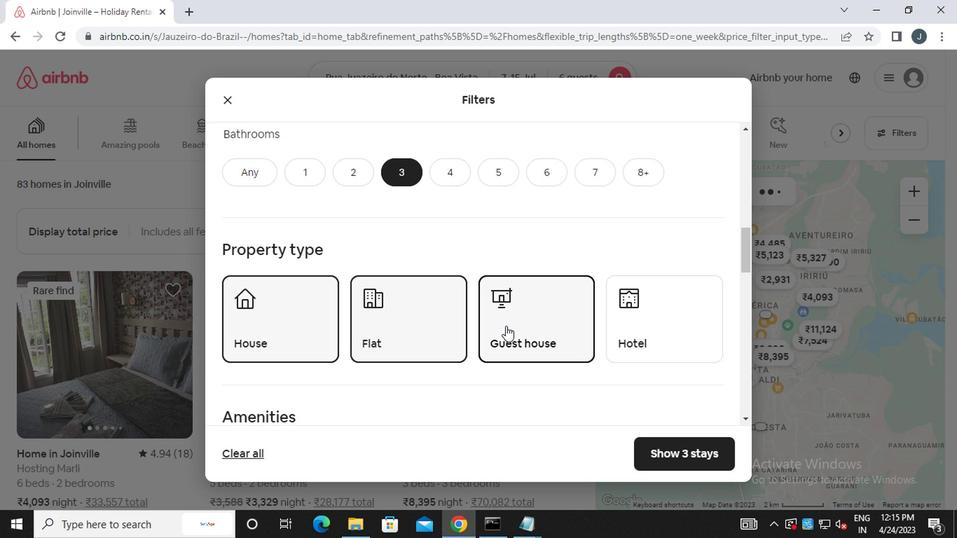 
Action: Mouse scrolled (514, 330) with delta (0, 0)
Screenshot: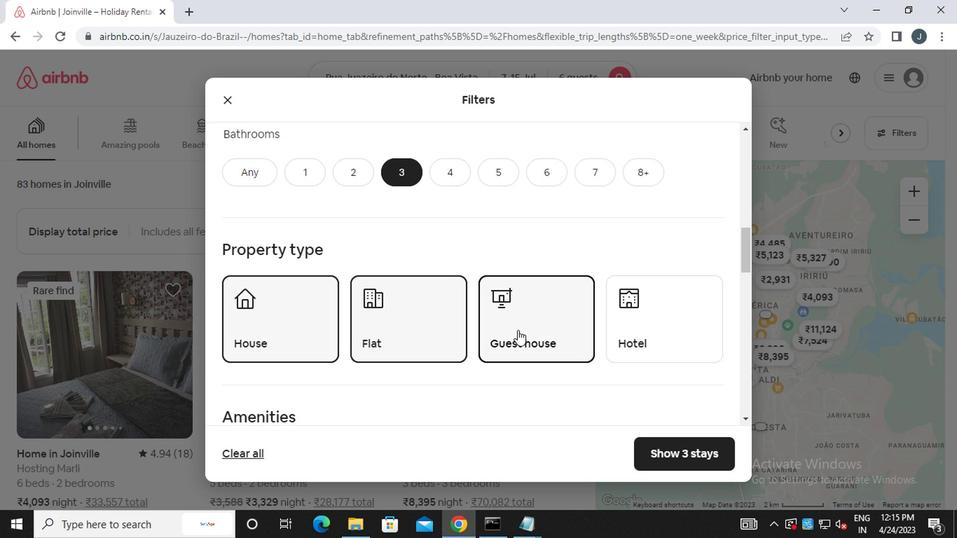 
Action: Mouse scrolled (514, 330) with delta (0, 0)
Screenshot: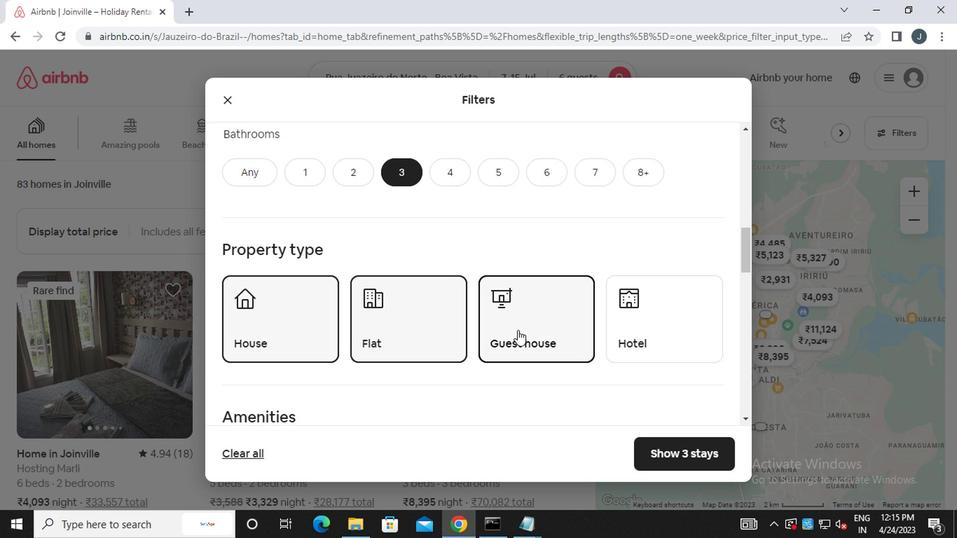 
Action: Mouse scrolled (514, 330) with delta (0, 0)
Screenshot: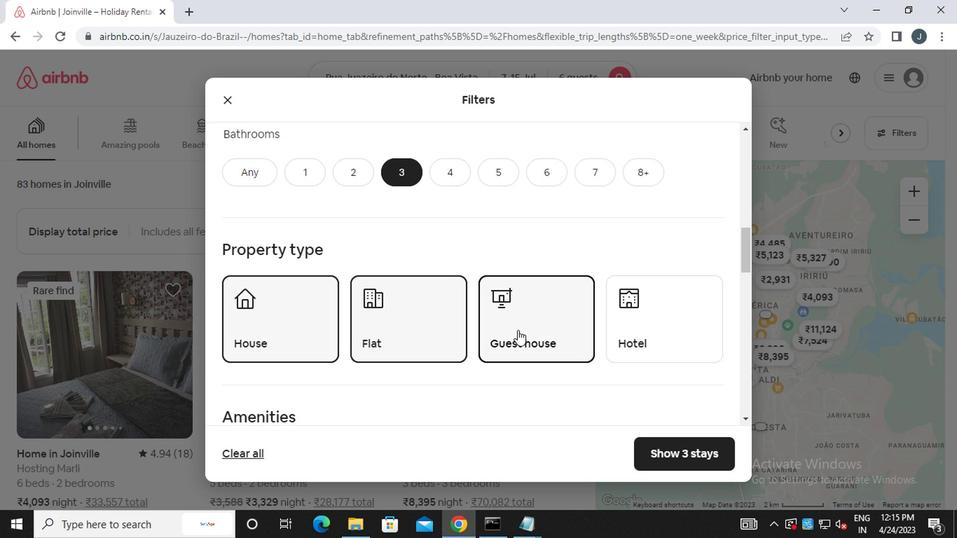 
Action: Mouse scrolled (514, 330) with delta (0, 0)
Screenshot: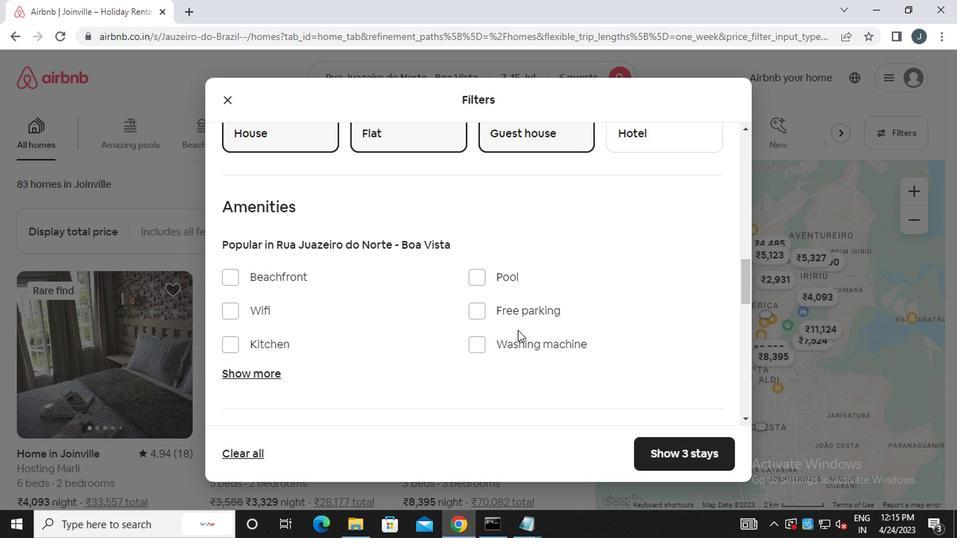 
Action: Mouse moved to (372, 319)
Screenshot: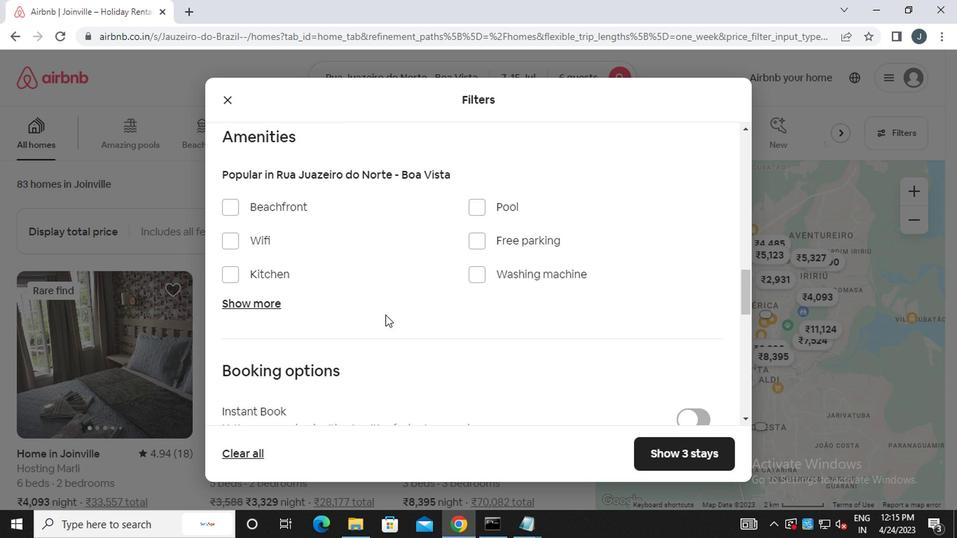 
Action: Mouse scrolled (372, 319) with delta (0, 0)
Screenshot: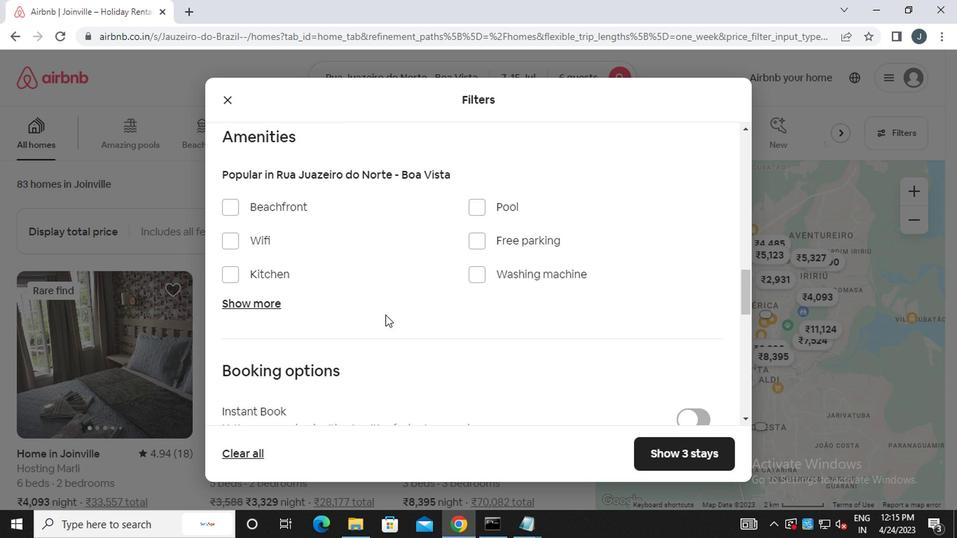 
Action: Mouse scrolled (372, 319) with delta (0, 0)
Screenshot: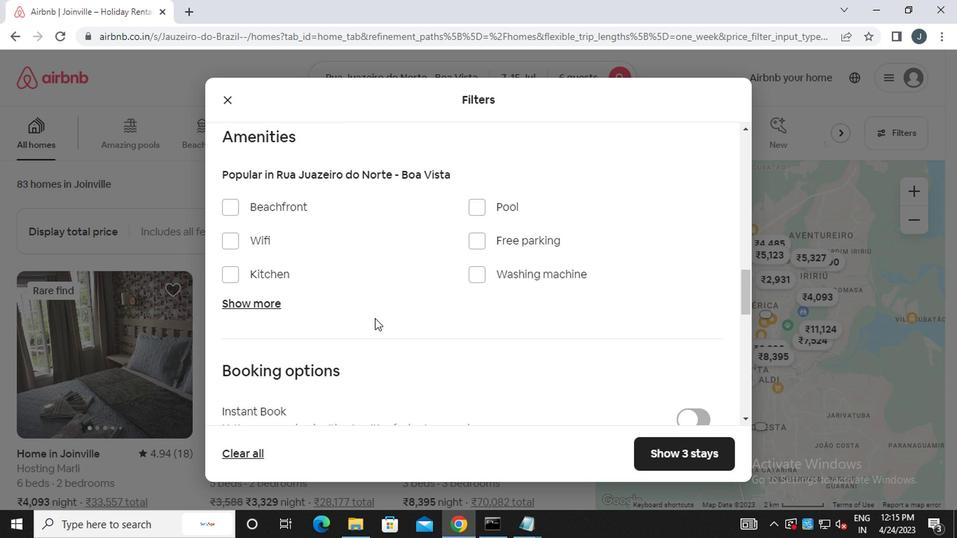 
Action: Mouse moved to (694, 329)
Screenshot: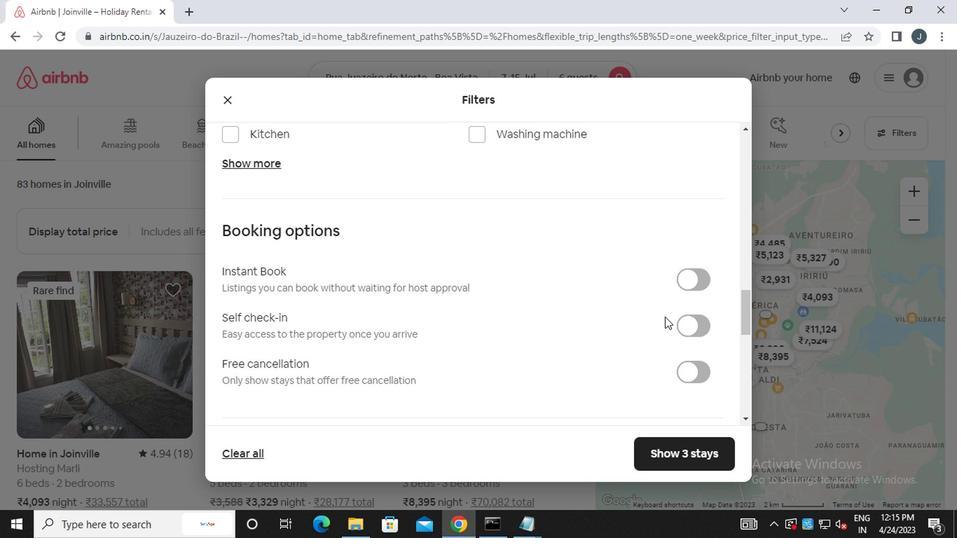 
Action: Mouse pressed left at (694, 329)
Screenshot: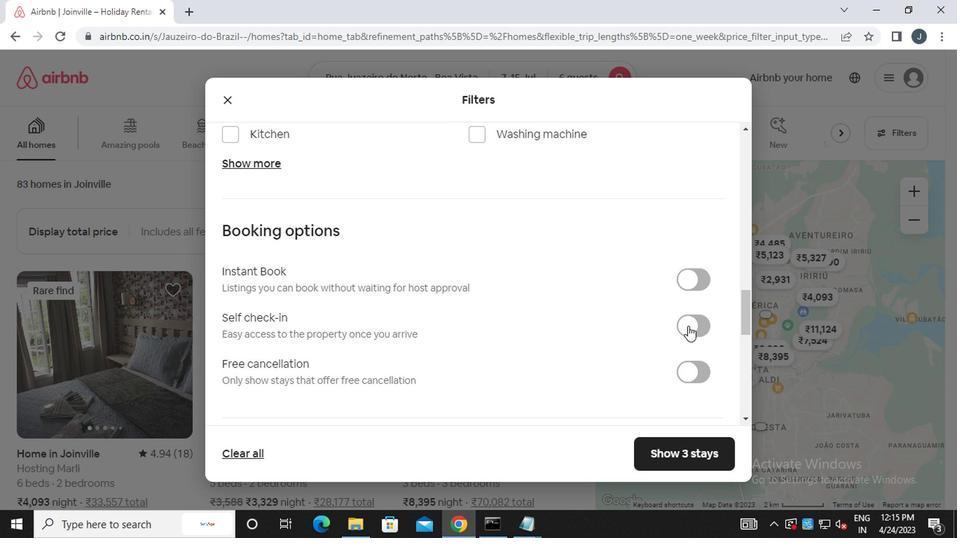 
Action: Mouse moved to (544, 358)
Screenshot: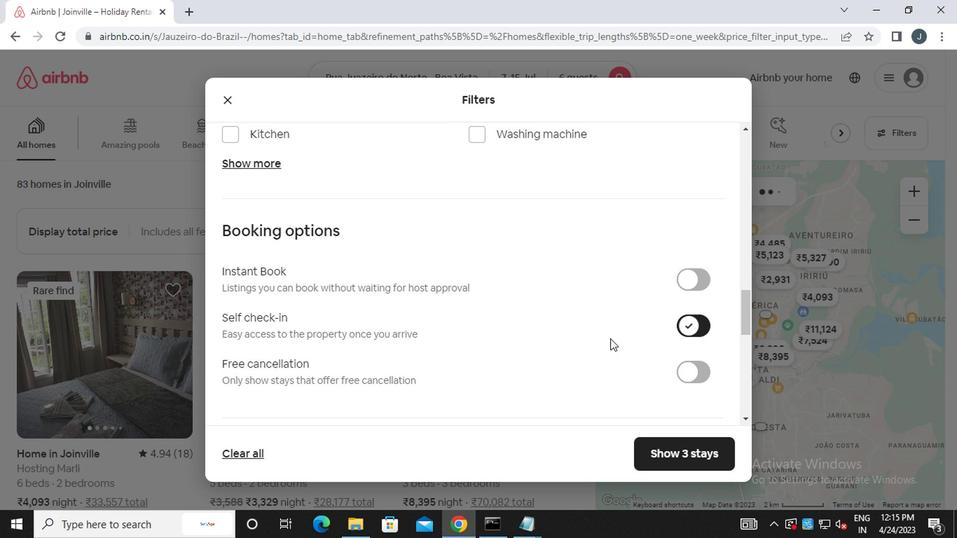 
Action: Mouse scrolled (544, 357) with delta (0, 0)
Screenshot: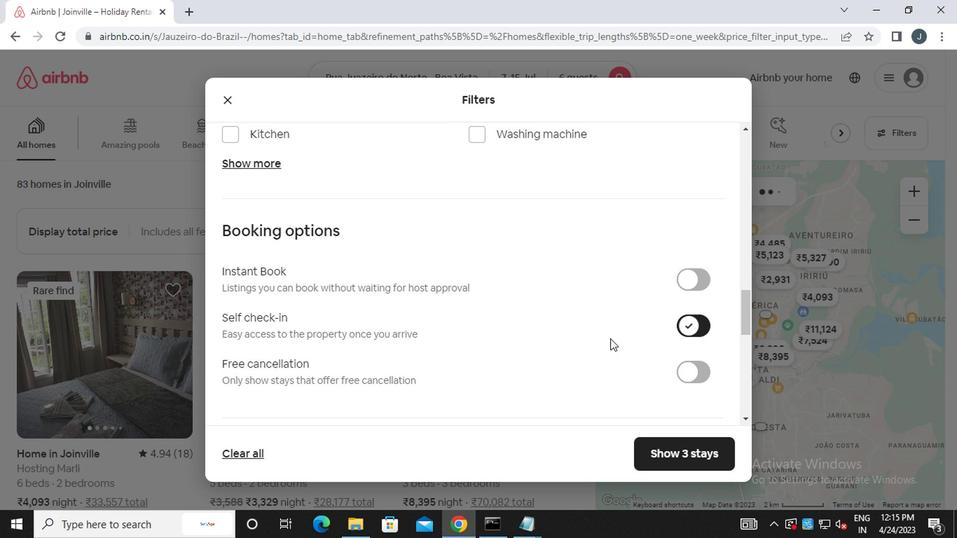 
Action: Mouse moved to (543, 359)
Screenshot: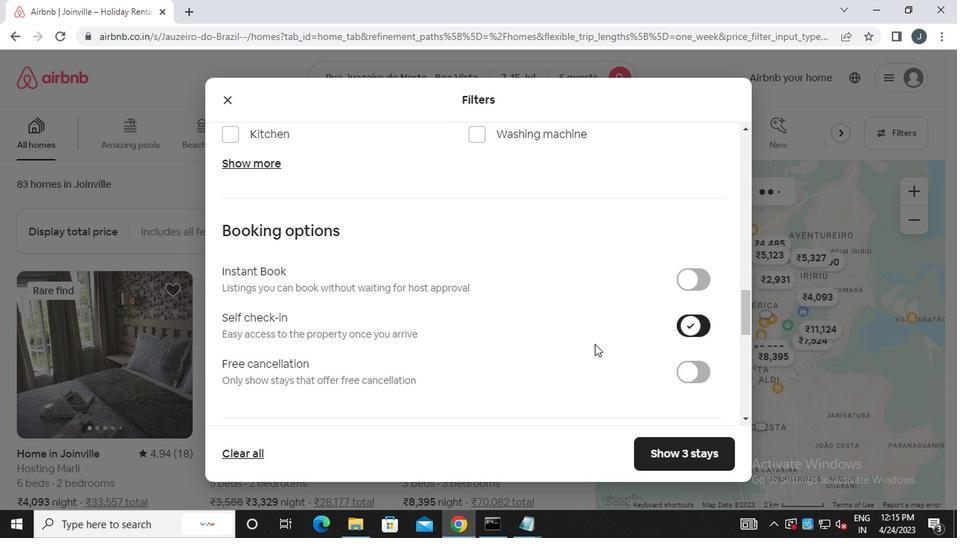 
Action: Mouse scrolled (543, 358) with delta (0, 0)
Screenshot: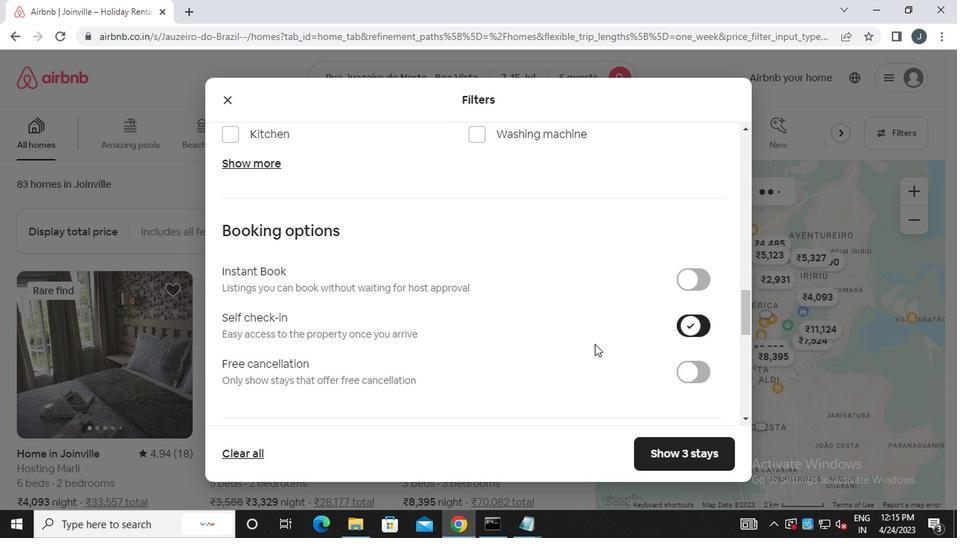 
Action: Mouse scrolled (543, 358) with delta (0, 0)
Screenshot: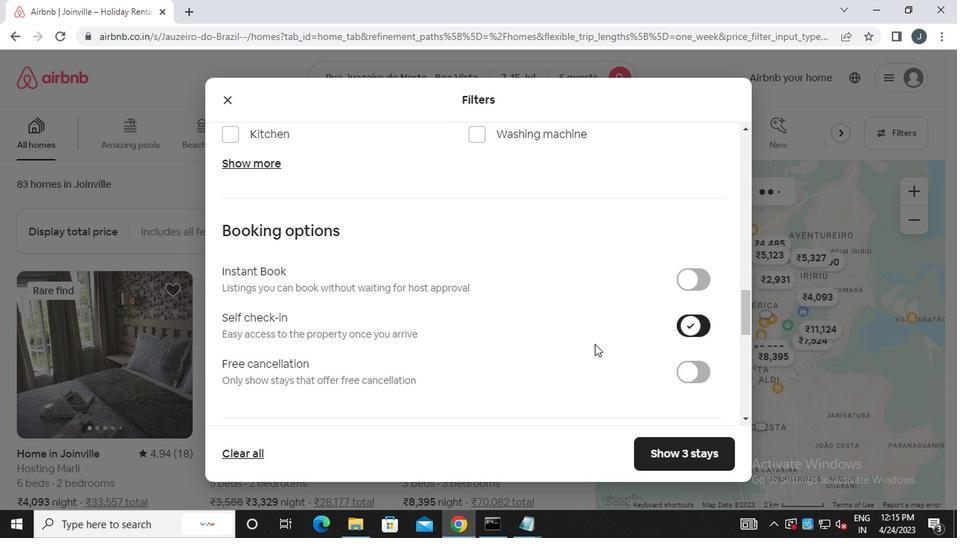 
Action: Mouse scrolled (543, 358) with delta (0, 0)
Screenshot: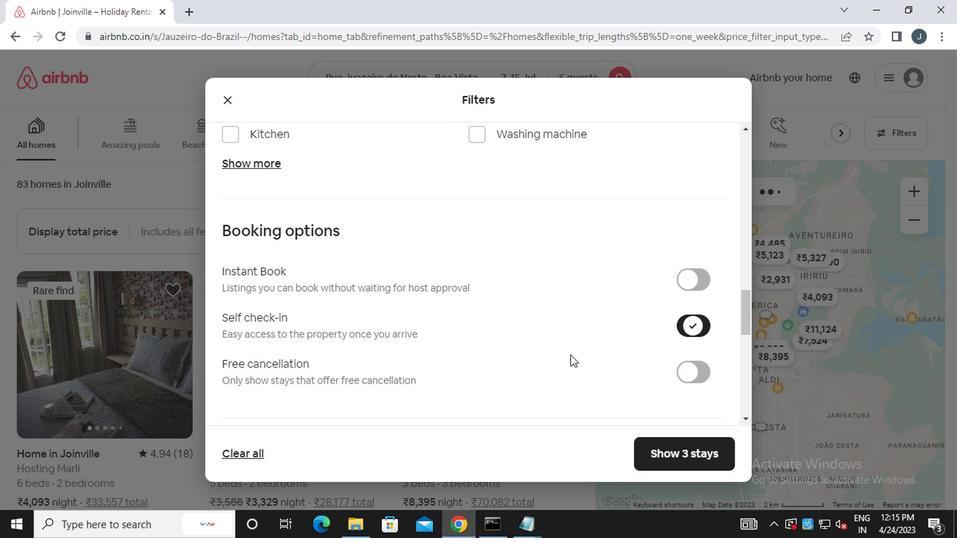
Action: Mouse moved to (543, 359)
Screenshot: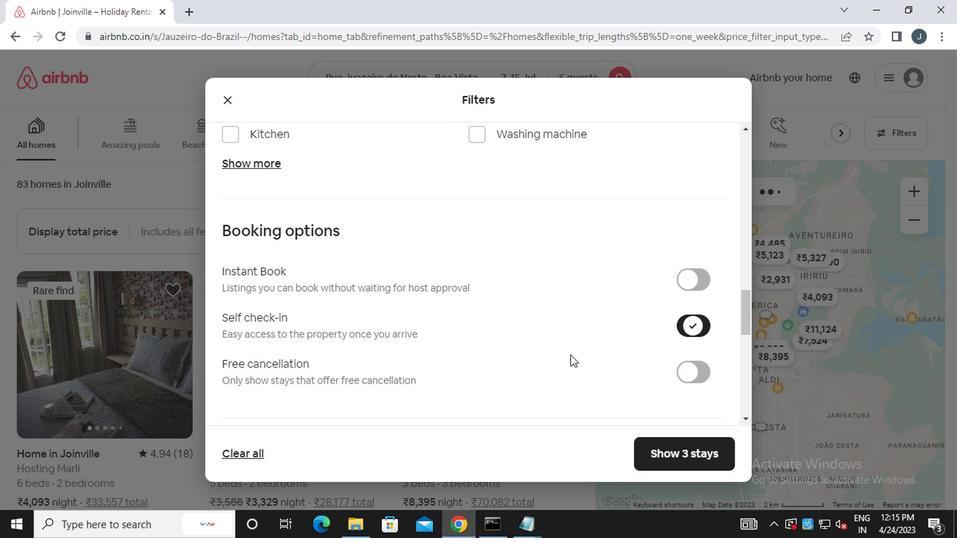 
Action: Mouse scrolled (543, 358) with delta (0, 0)
Screenshot: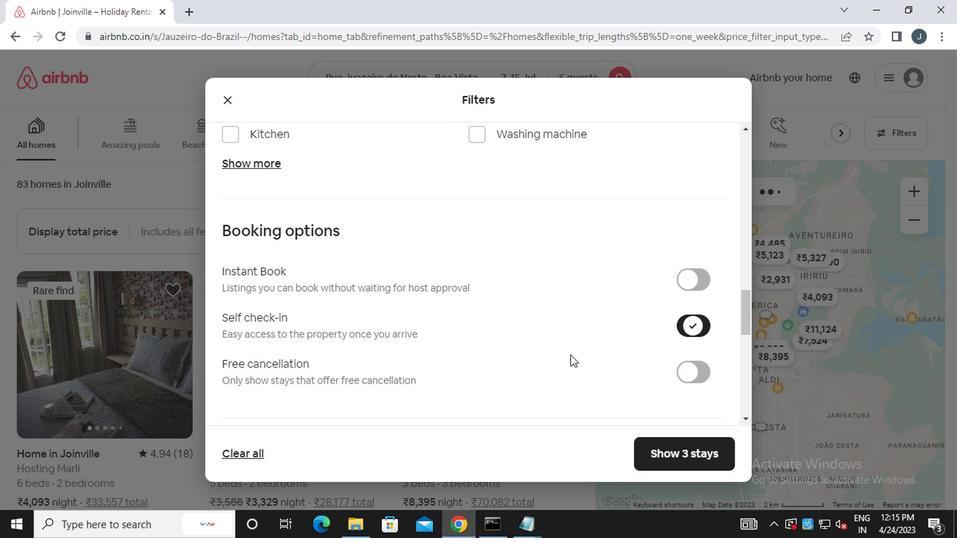 
Action: Mouse moved to (539, 357)
Screenshot: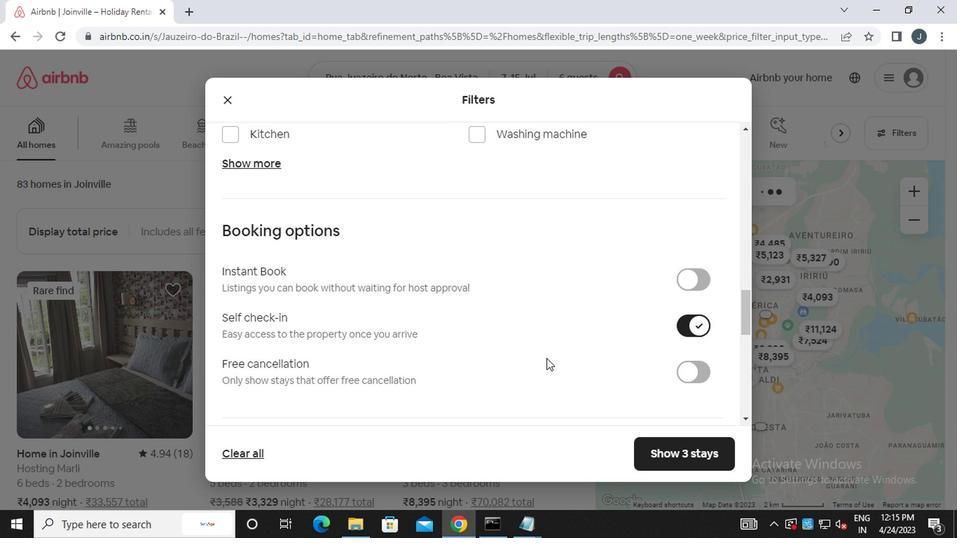 
Action: Mouse pressed middle at (539, 357)
Screenshot: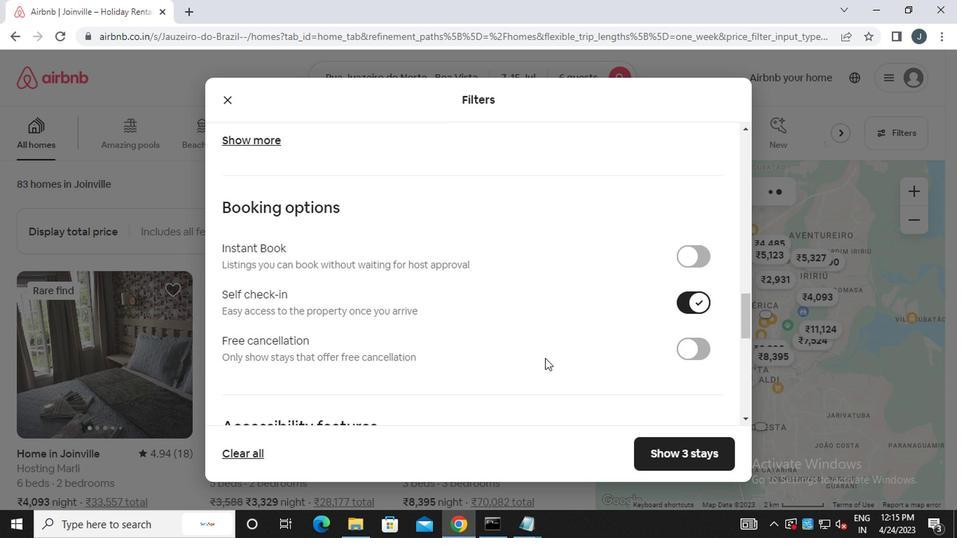 
Action: Mouse moved to (538, 357)
Screenshot: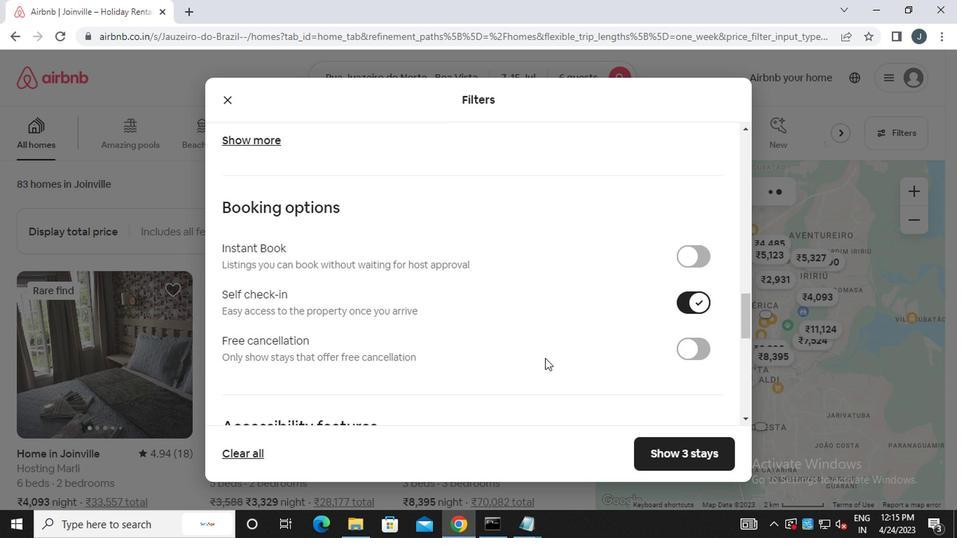 
Action: Mouse scrolled (538, 356) with delta (0, 0)
Screenshot: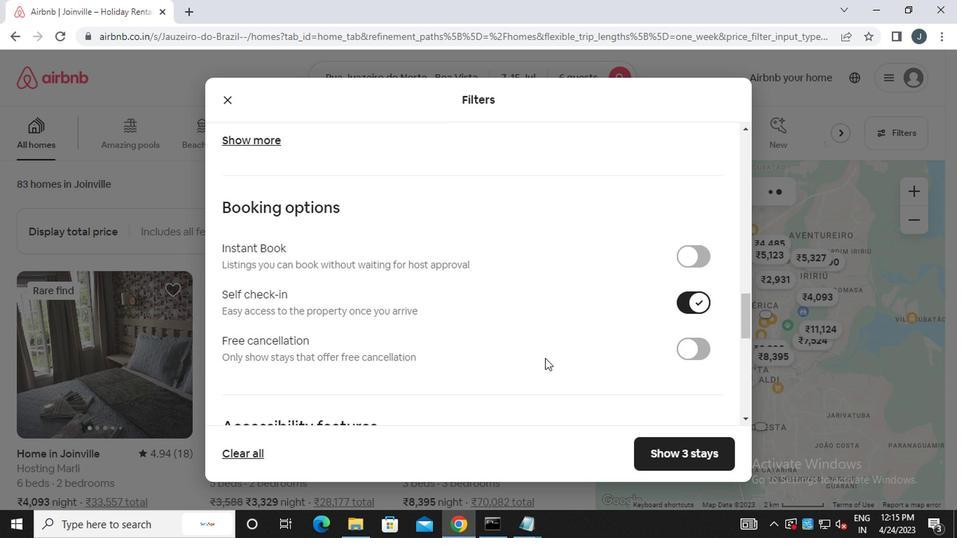 
Action: Mouse moved to (538, 357)
Screenshot: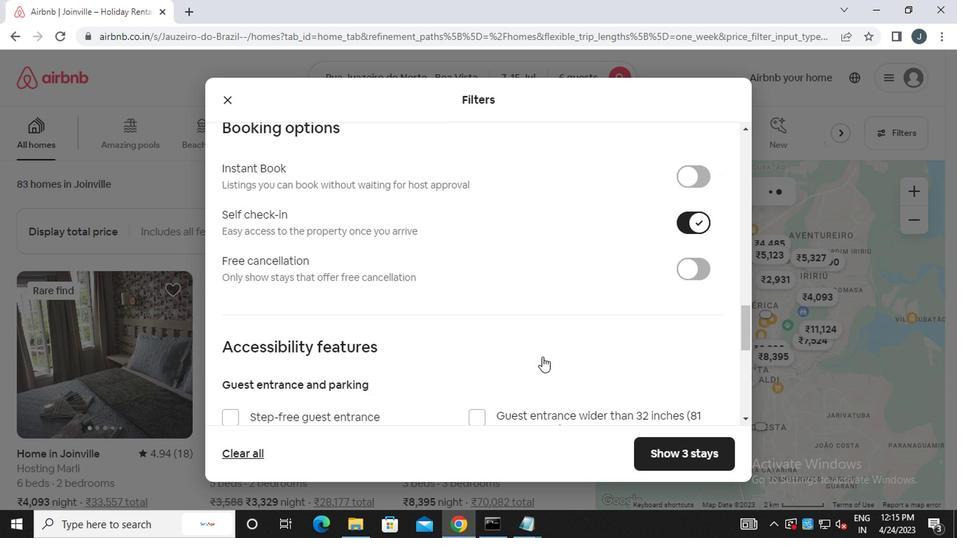
Action: Mouse scrolled (538, 356) with delta (0, 0)
Screenshot: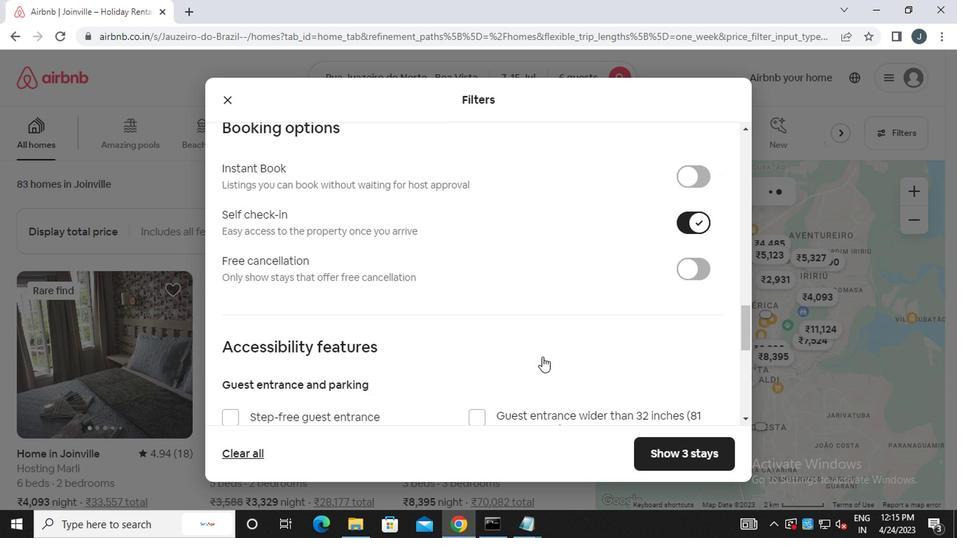 
Action: Mouse scrolled (538, 356) with delta (0, 0)
Screenshot: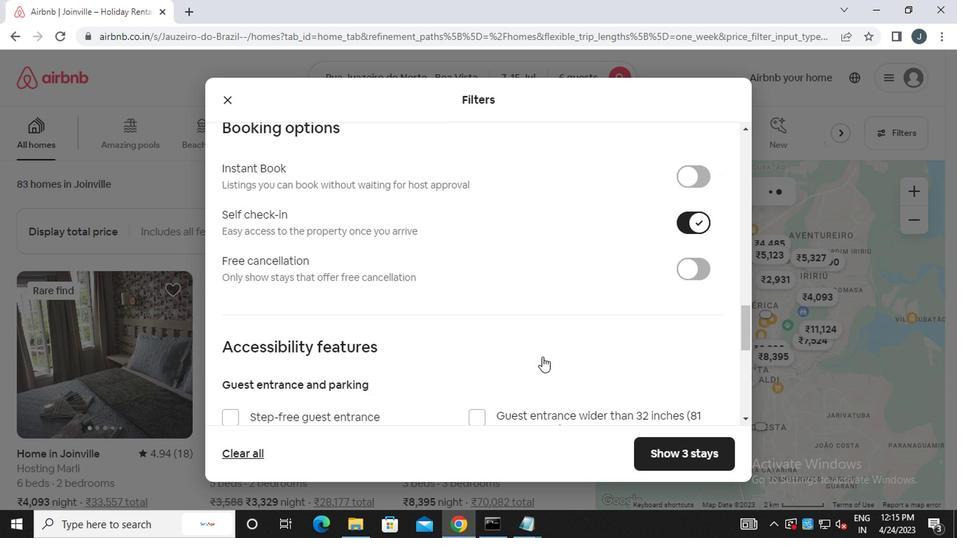 
Action: Mouse scrolled (538, 356) with delta (0, 0)
Screenshot: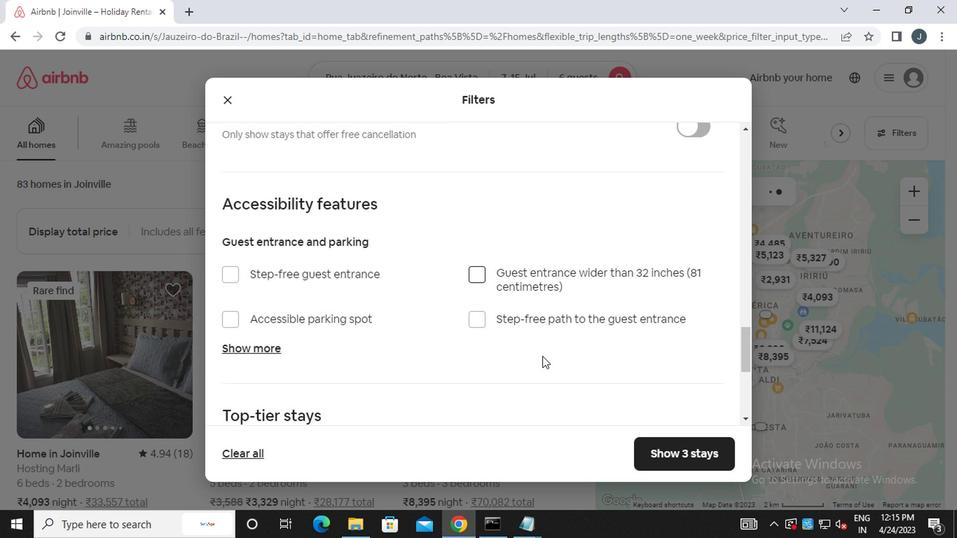 
Action: Mouse scrolled (538, 356) with delta (0, 0)
Screenshot: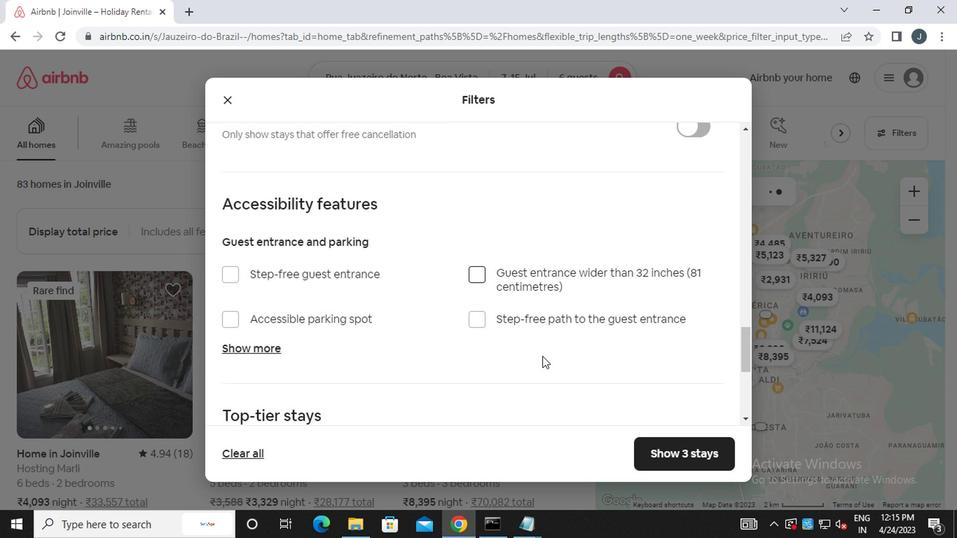
Action: Mouse scrolled (538, 356) with delta (0, 0)
Screenshot: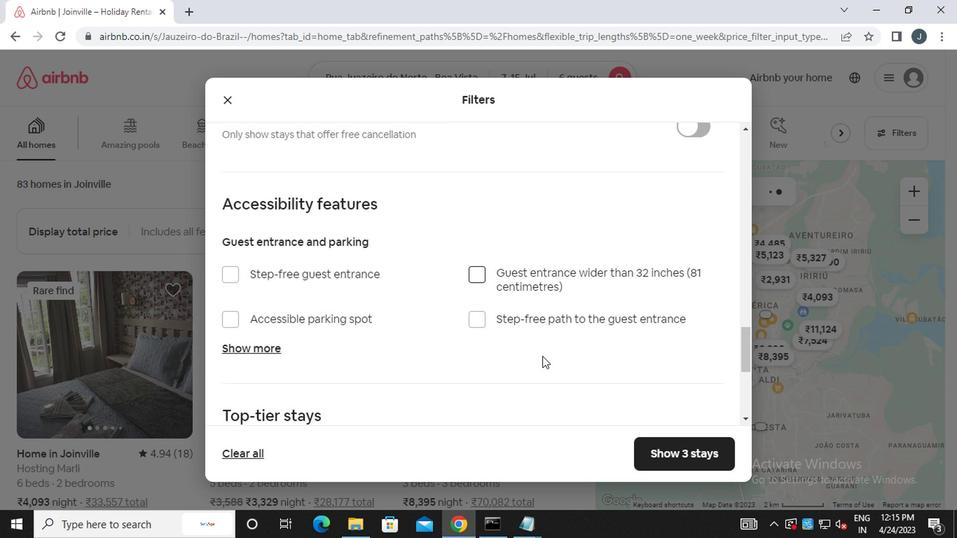 
Action: Mouse scrolled (538, 356) with delta (0, 0)
Screenshot: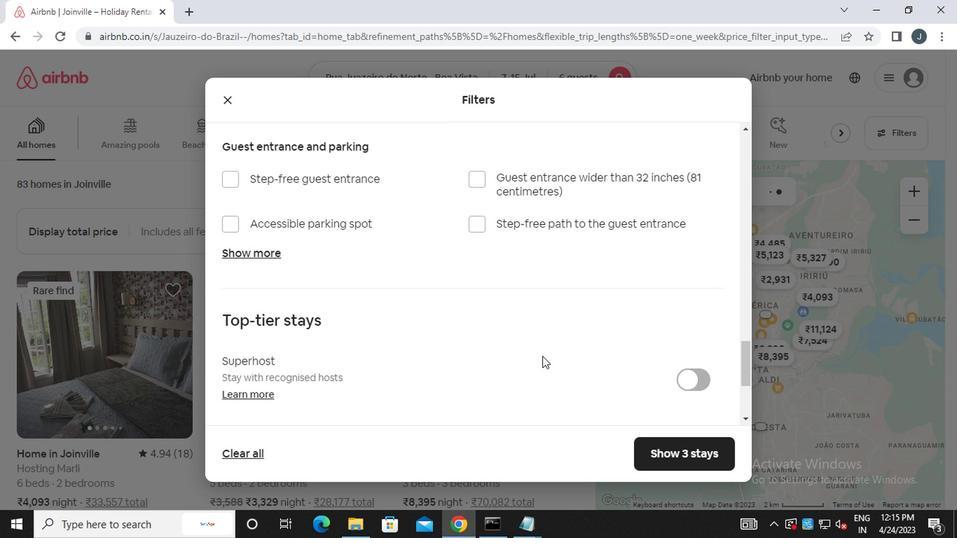 
Action: Mouse moved to (538, 354)
Screenshot: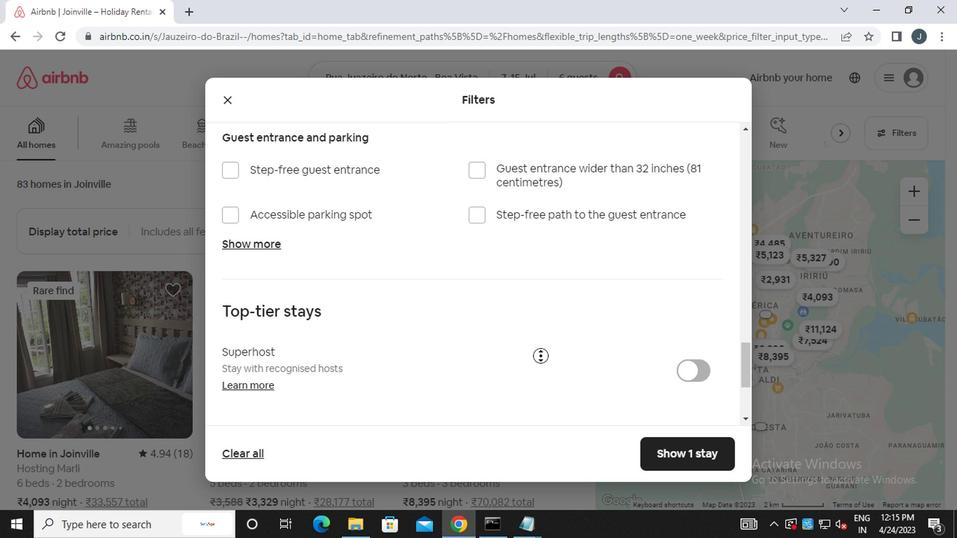 
Action: Mouse scrolled (538, 353) with delta (0, 0)
Screenshot: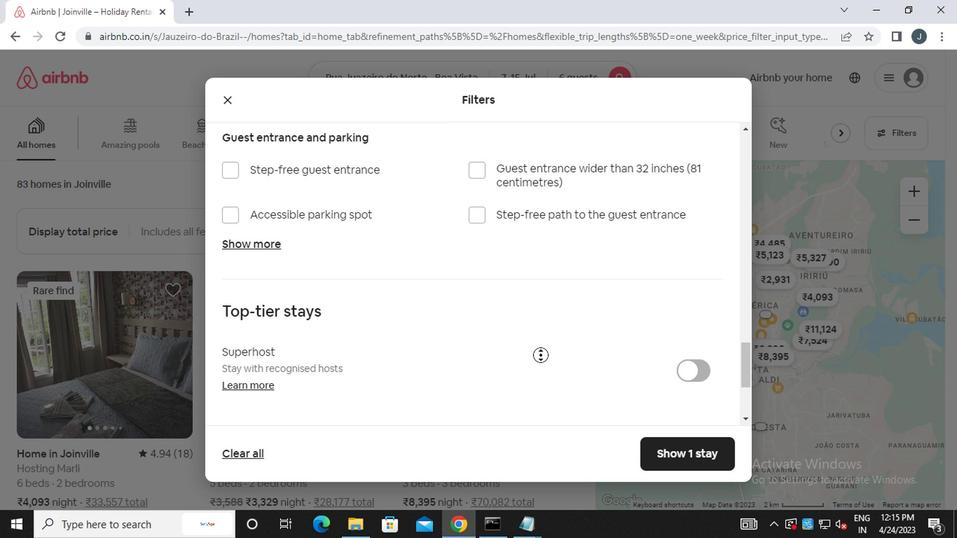 
Action: Mouse scrolled (538, 353) with delta (0, 0)
Screenshot: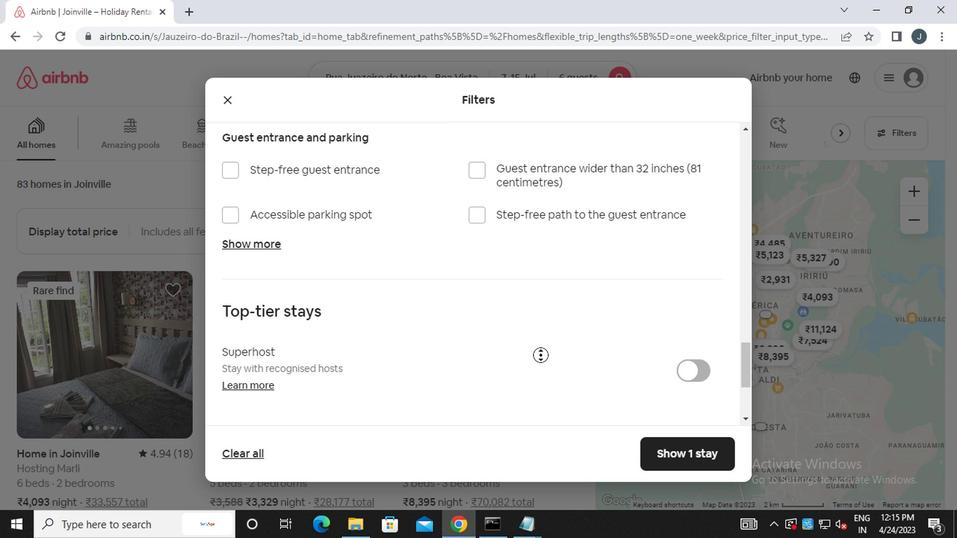 
Action: Mouse scrolled (538, 353) with delta (0, 0)
Screenshot: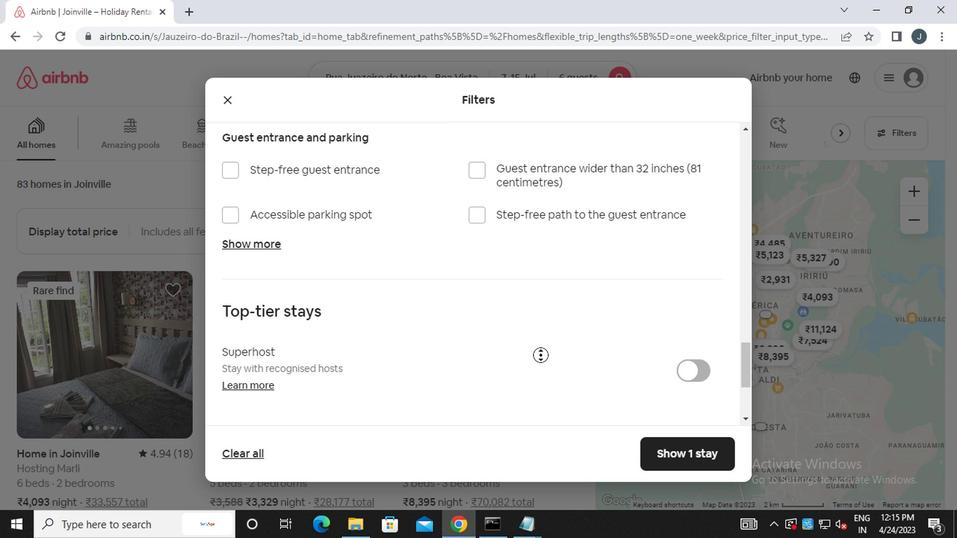 
Action: Mouse scrolled (538, 353) with delta (0, 0)
Screenshot: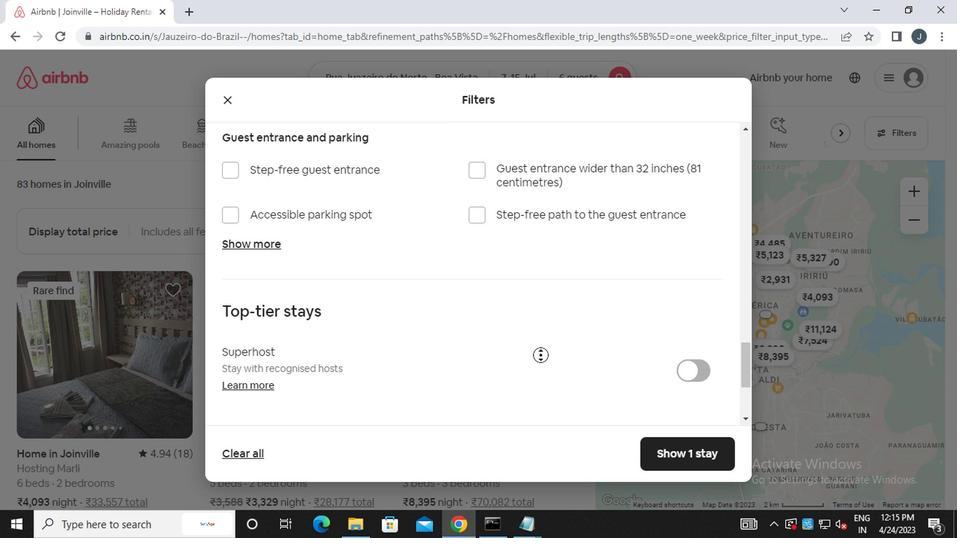 
Action: Mouse scrolled (538, 353) with delta (0, 0)
Screenshot: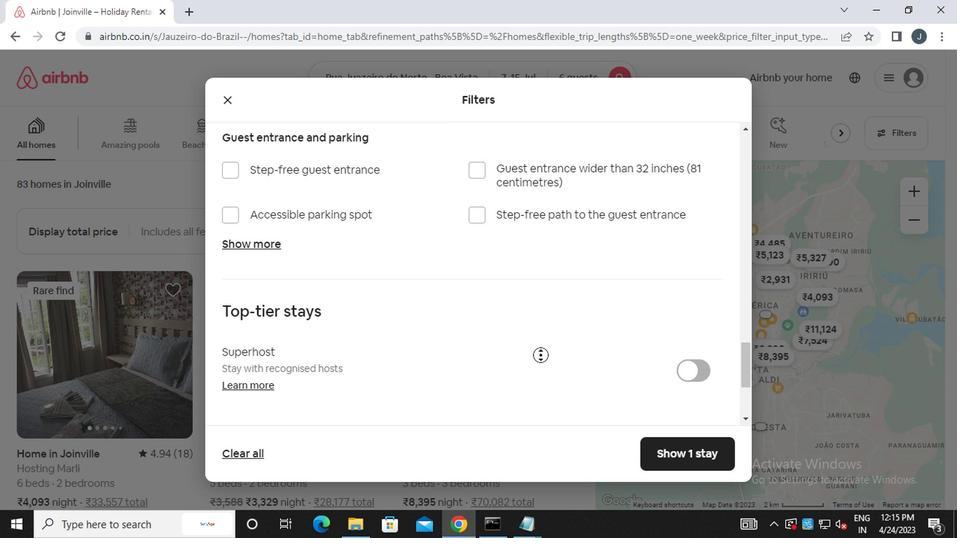 
Action: Mouse moved to (254, 352)
Screenshot: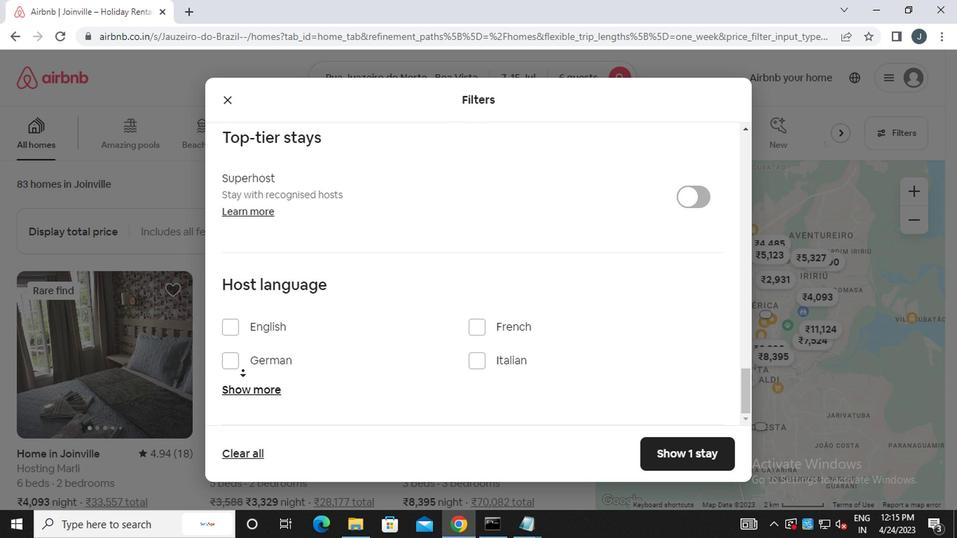 
Action: Mouse scrolled (254, 351) with delta (0, 0)
Screenshot: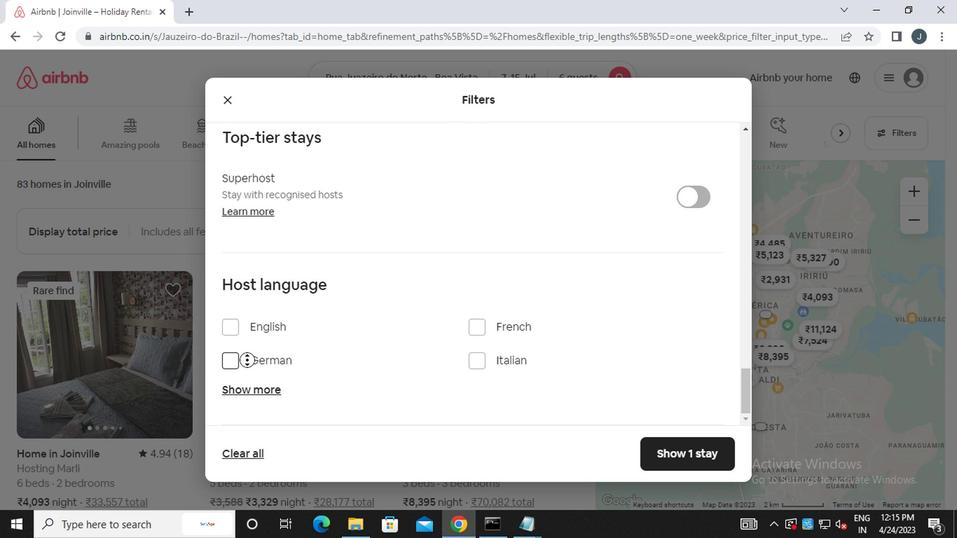
Action: Mouse scrolled (254, 351) with delta (0, 0)
Screenshot: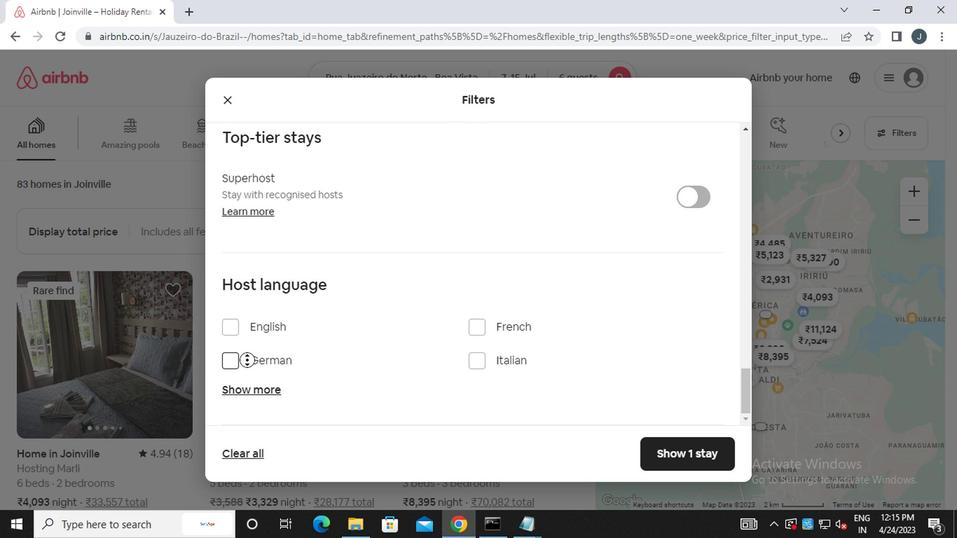 
Action: Mouse scrolled (254, 351) with delta (0, 0)
Screenshot: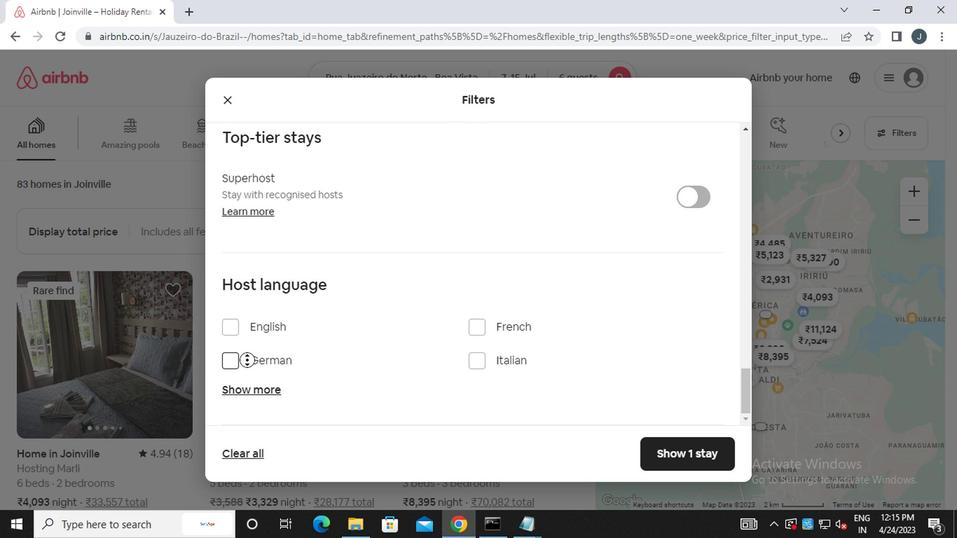 
Action: Mouse scrolled (254, 351) with delta (0, 0)
Screenshot: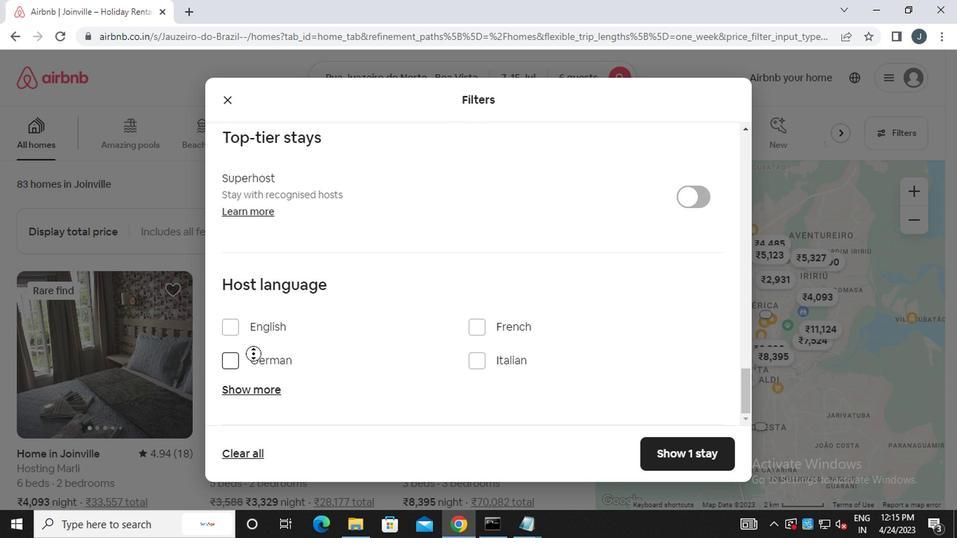 
Action: Mouse scrolled (254, 351) with delta (0, 0)
Screenshot: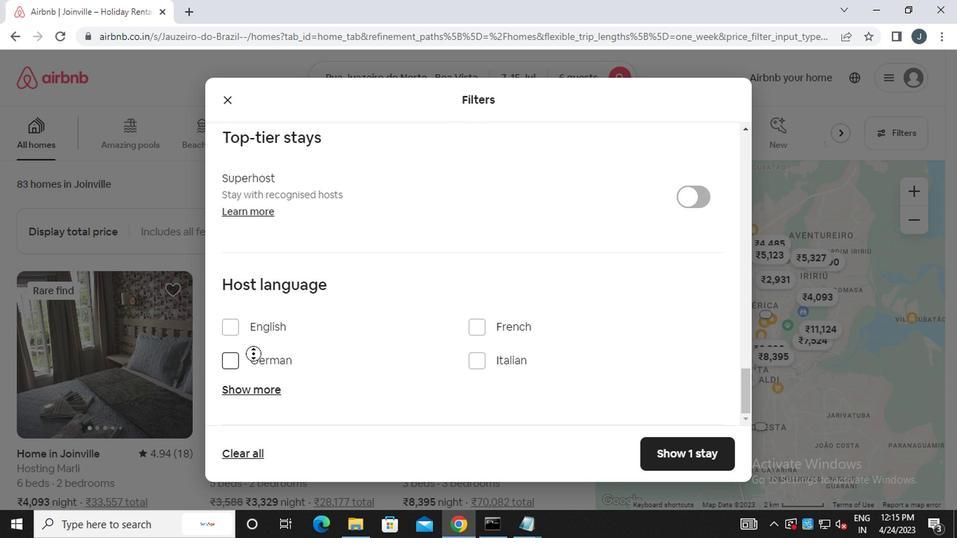 
Action: Mouse scrolled (254, 351) with delta (0, 0)
Screenshot: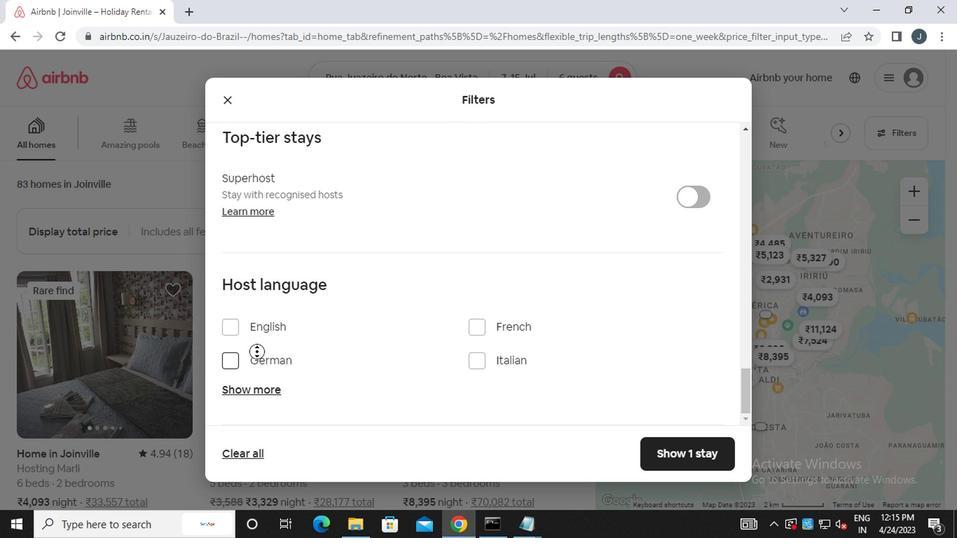 
Action: Mouse moved to (261, 393)
Screenshot: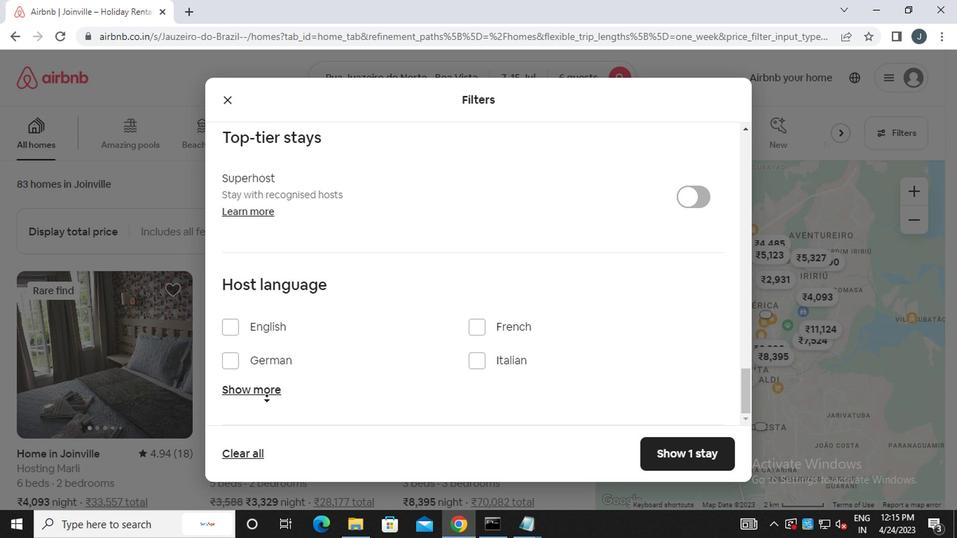 
Action: Mouse pressed left at (261, 393)
Screenshot: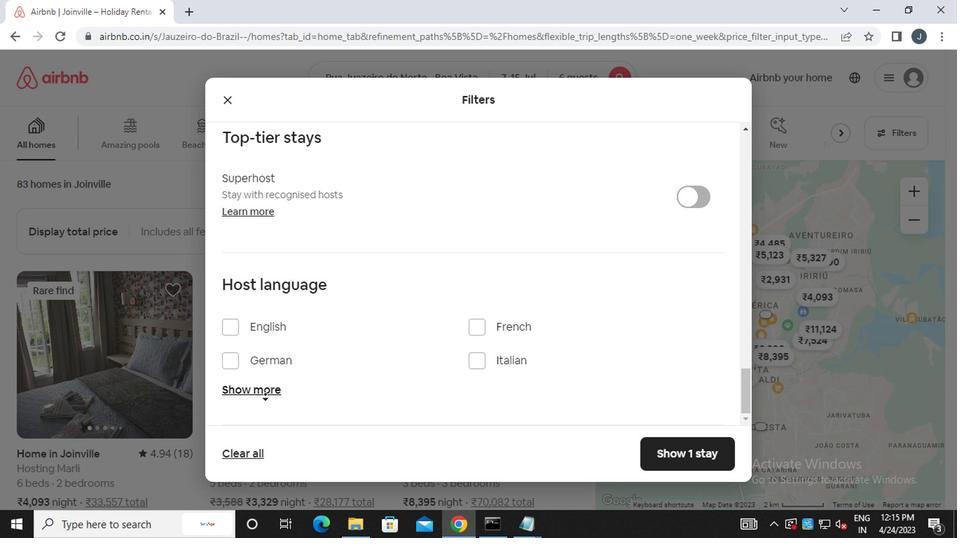 
Action: Mouse pressed left at (261, 393)
Screenshot: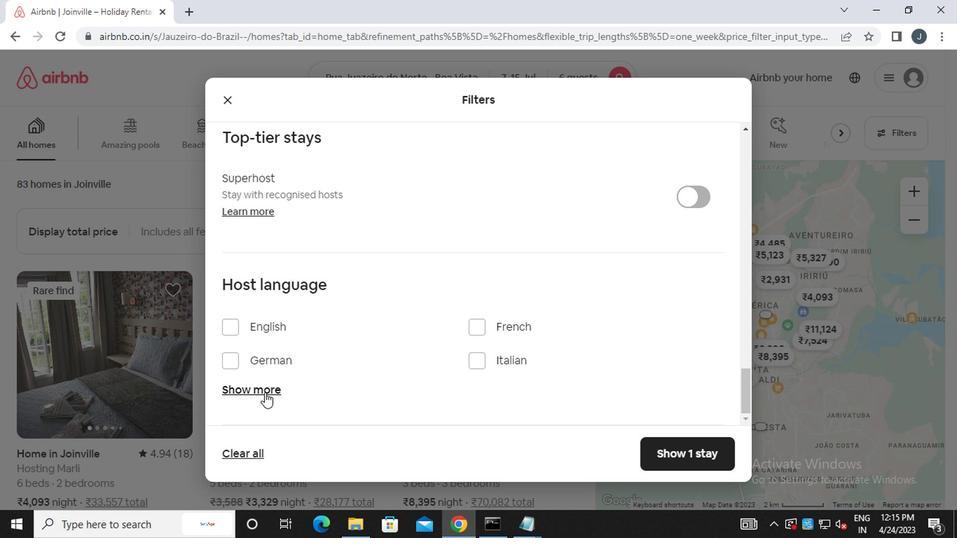 
Action: Mouse pressed left at (261, 393)
Screenshot: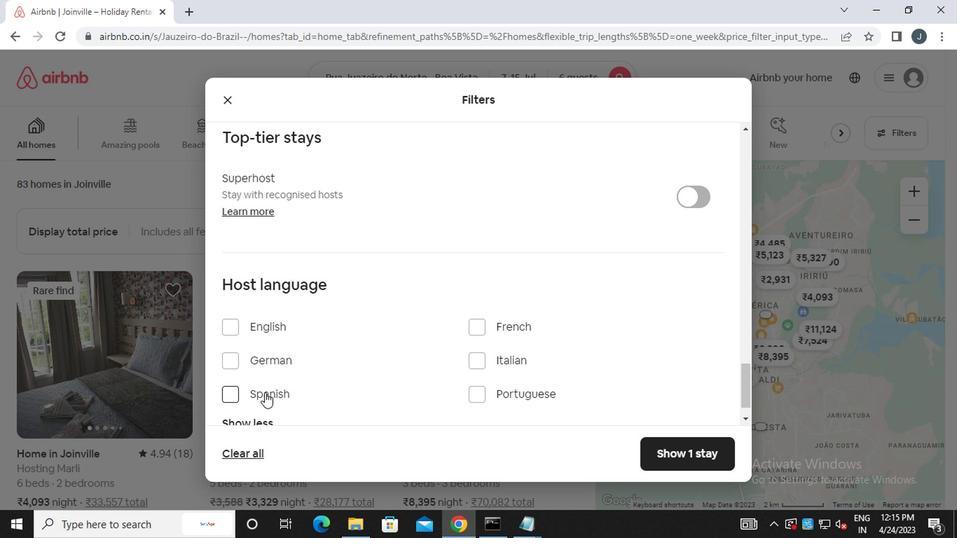 
Action: Mouse moved to (686, 452)
Screenshot: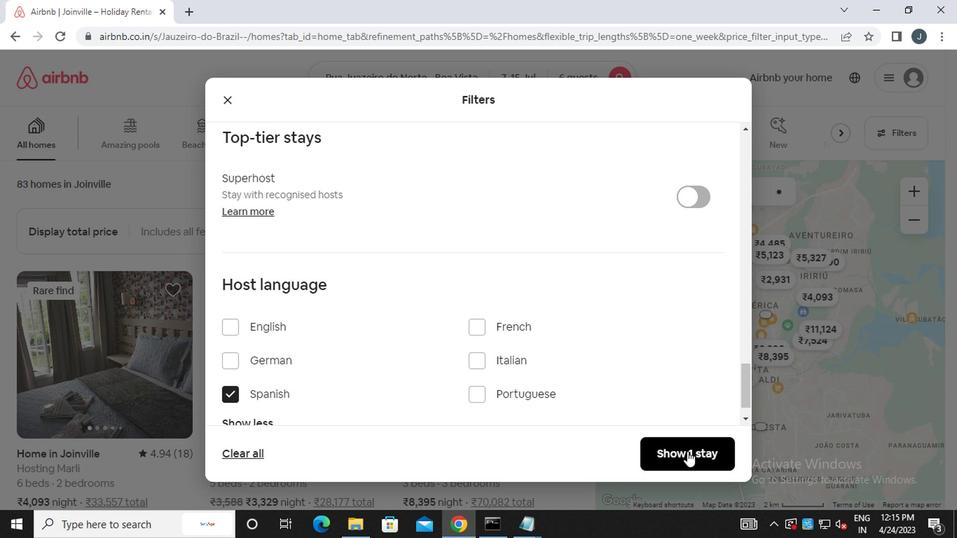 
Action: Mouse pressed left at (686, 452)
Screenshot: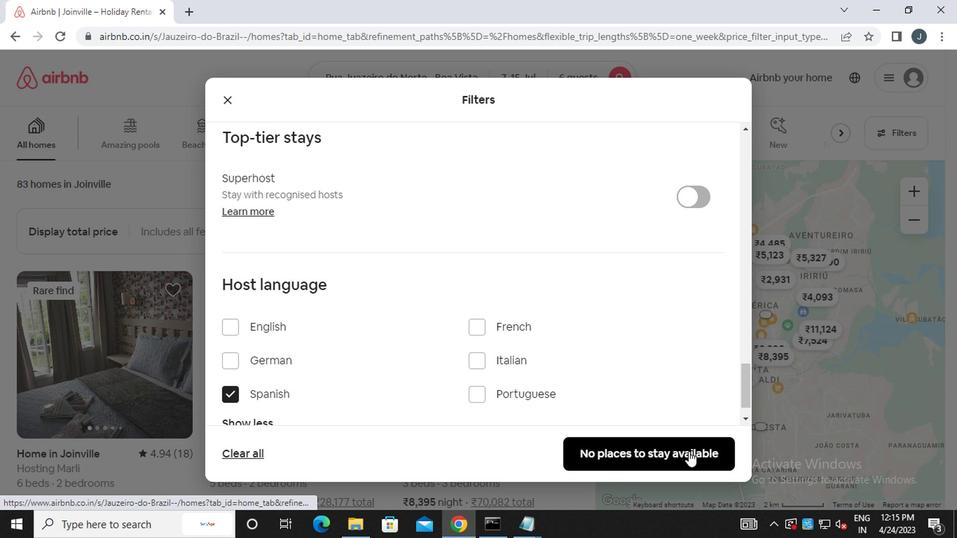 
Action: Mouse moved to (685, 452)
Screenshot: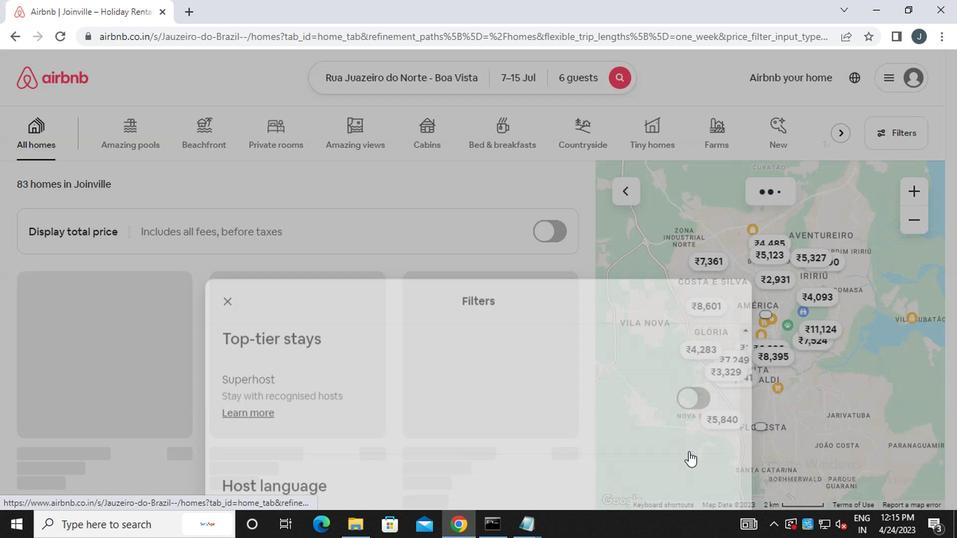 
